 Task: Check the average views per listing of open concept design in the last 3 years.
Action: Mouse moved to (1019, 233)
Screenshot: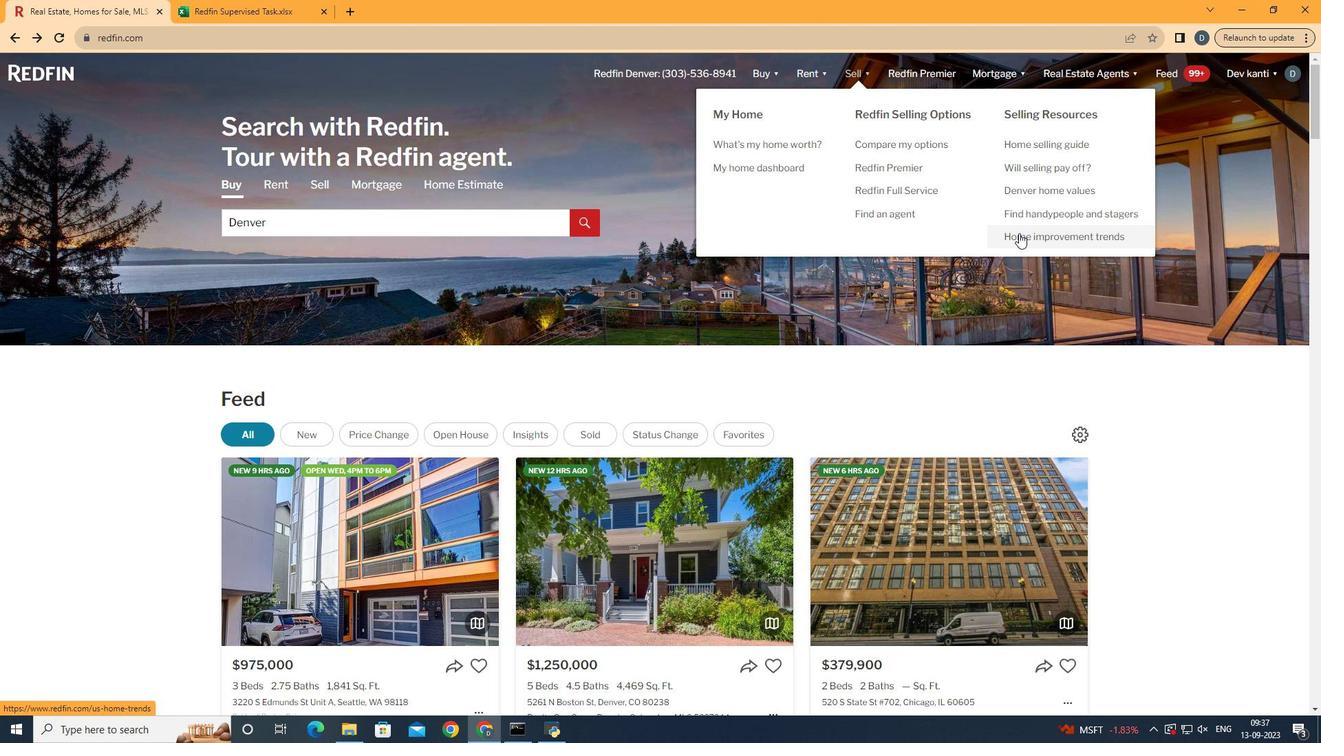 
Action: Mouse pressed left at (1019, 233)
Screenshot: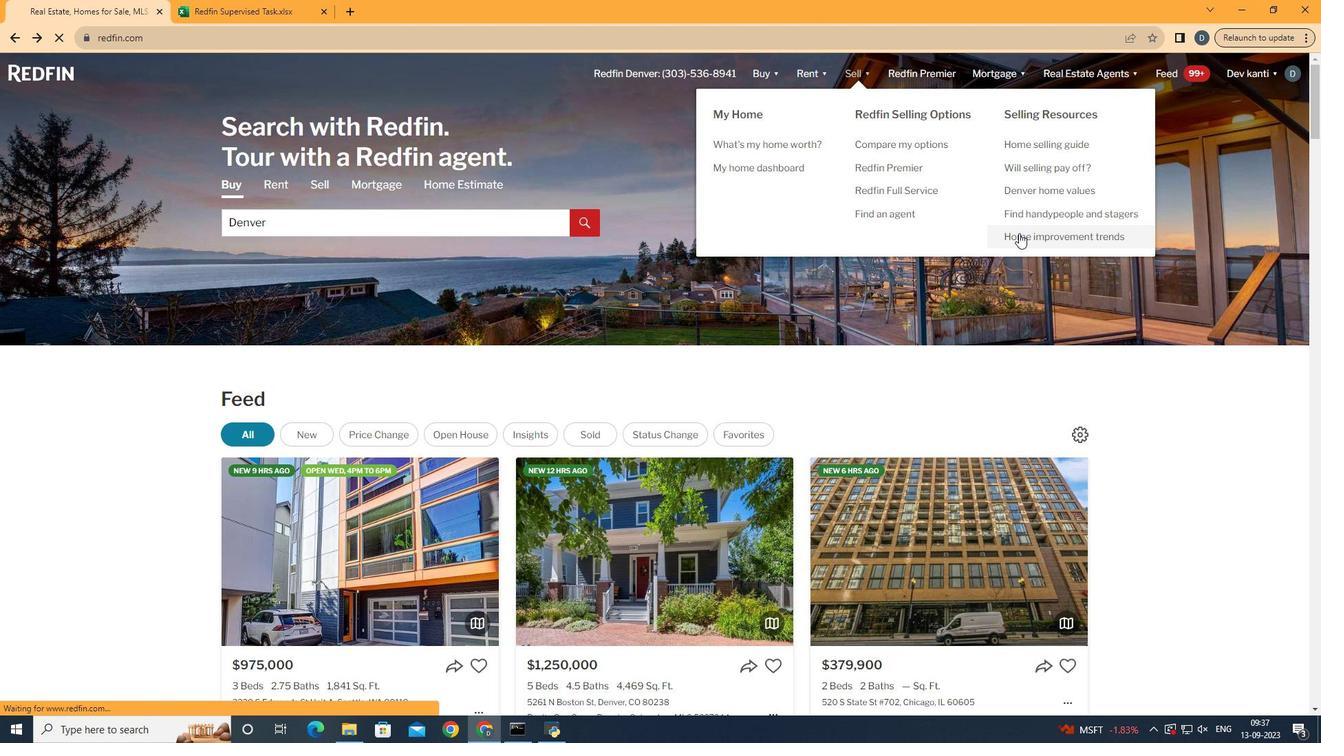 
Action: Mouse moved to (311, 269)
Screenshot: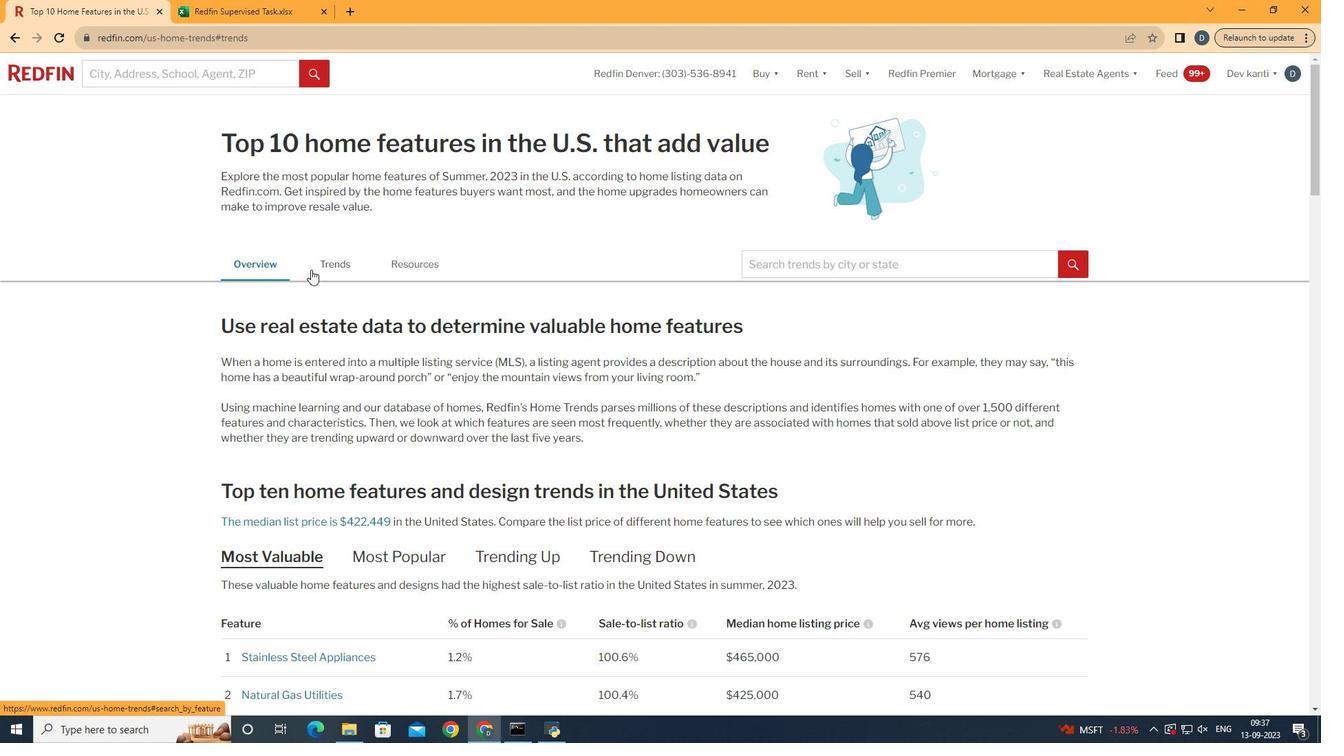 
Action: Mouse pressed left at (311, 269)
Screenshot: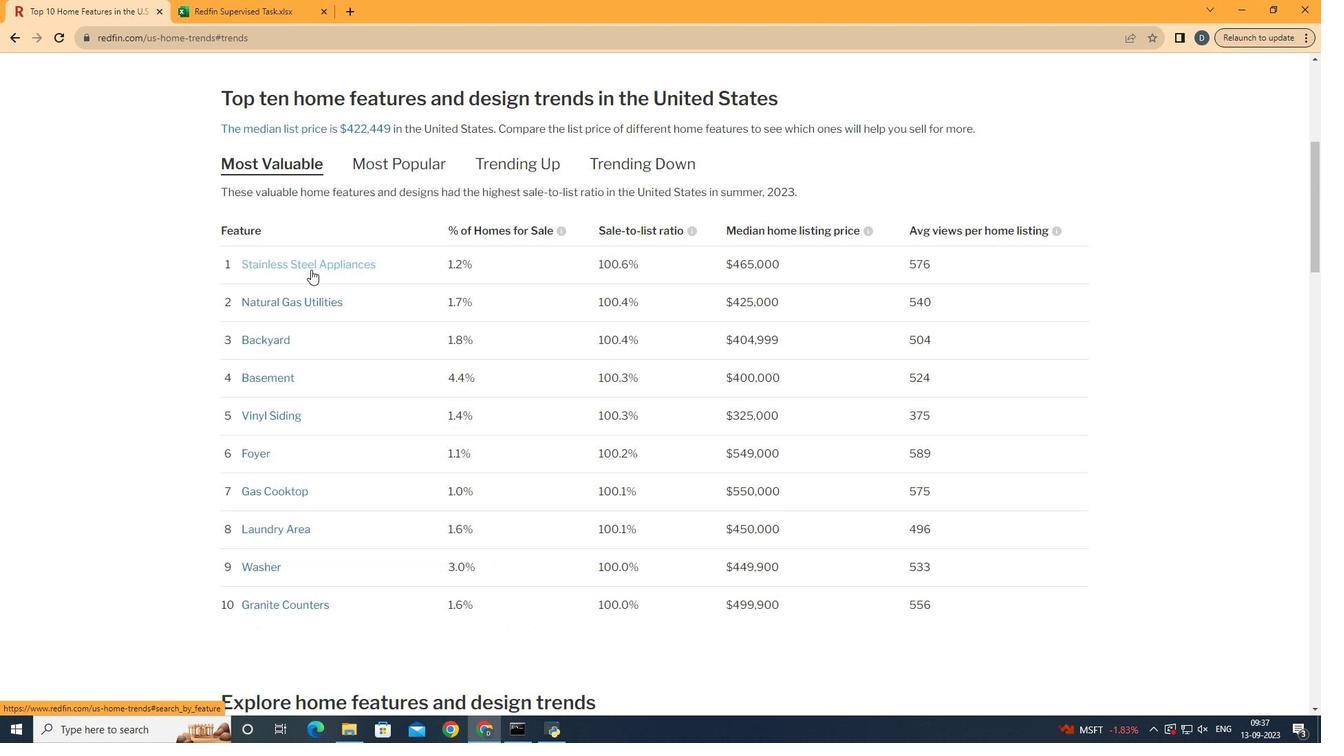 
Action: Mouse moved to (483, 336)
Screenshot: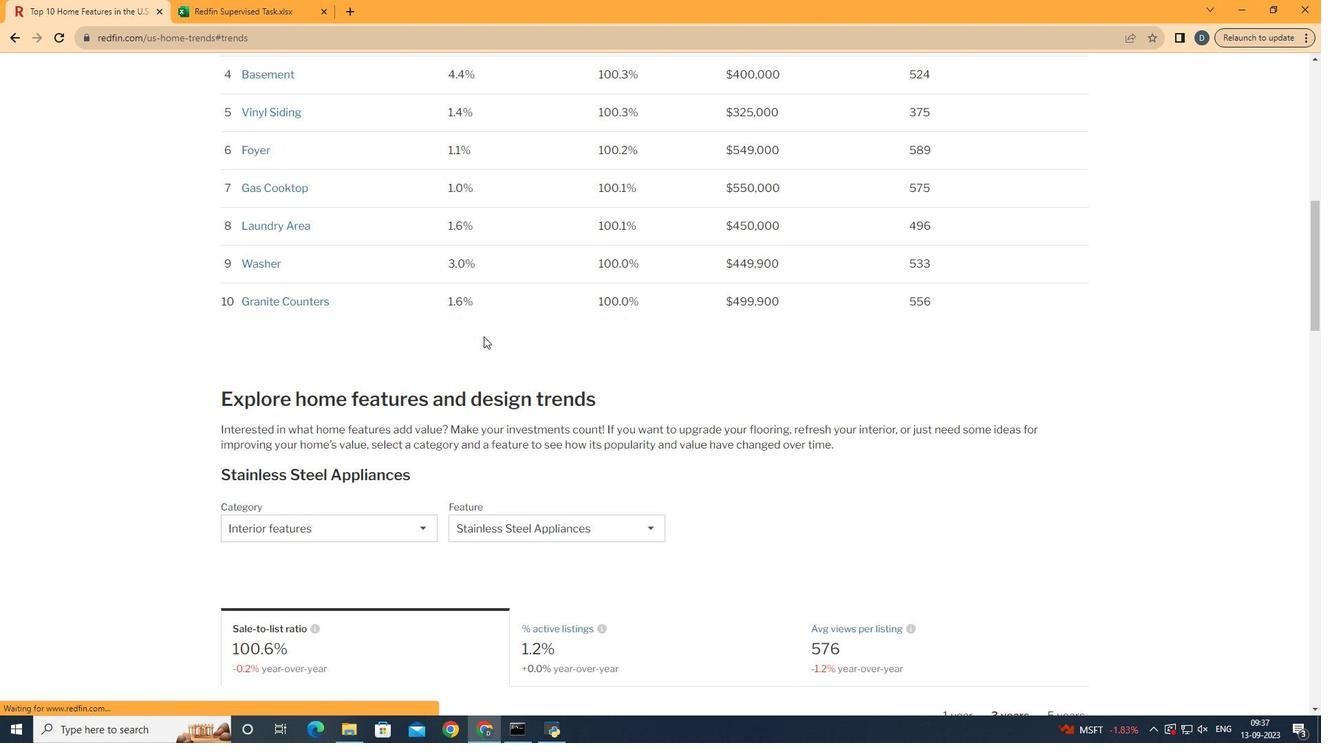 
Action: Mouse scrolled (483, 335) with delta (0, 0)
Screenshot: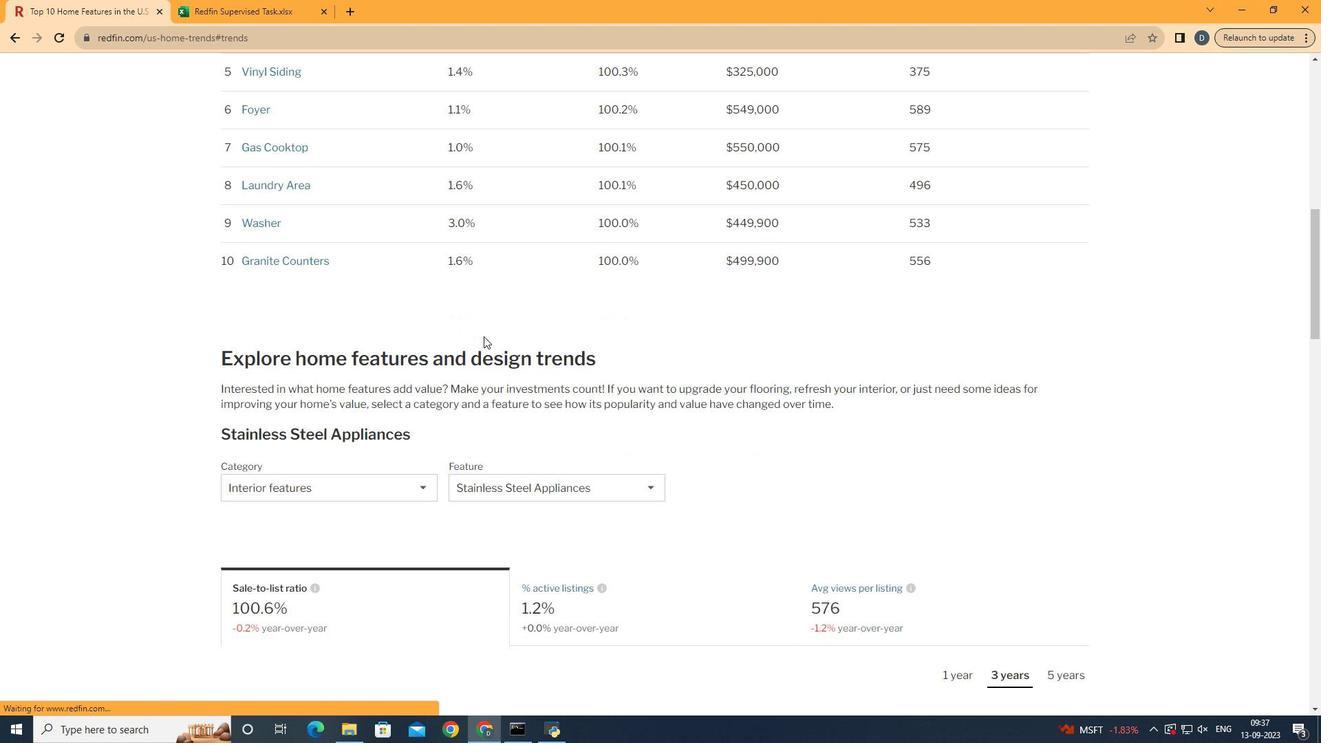 
Action: Mouse scrolled (483, 335) with delta (0, 0)
Screenshot: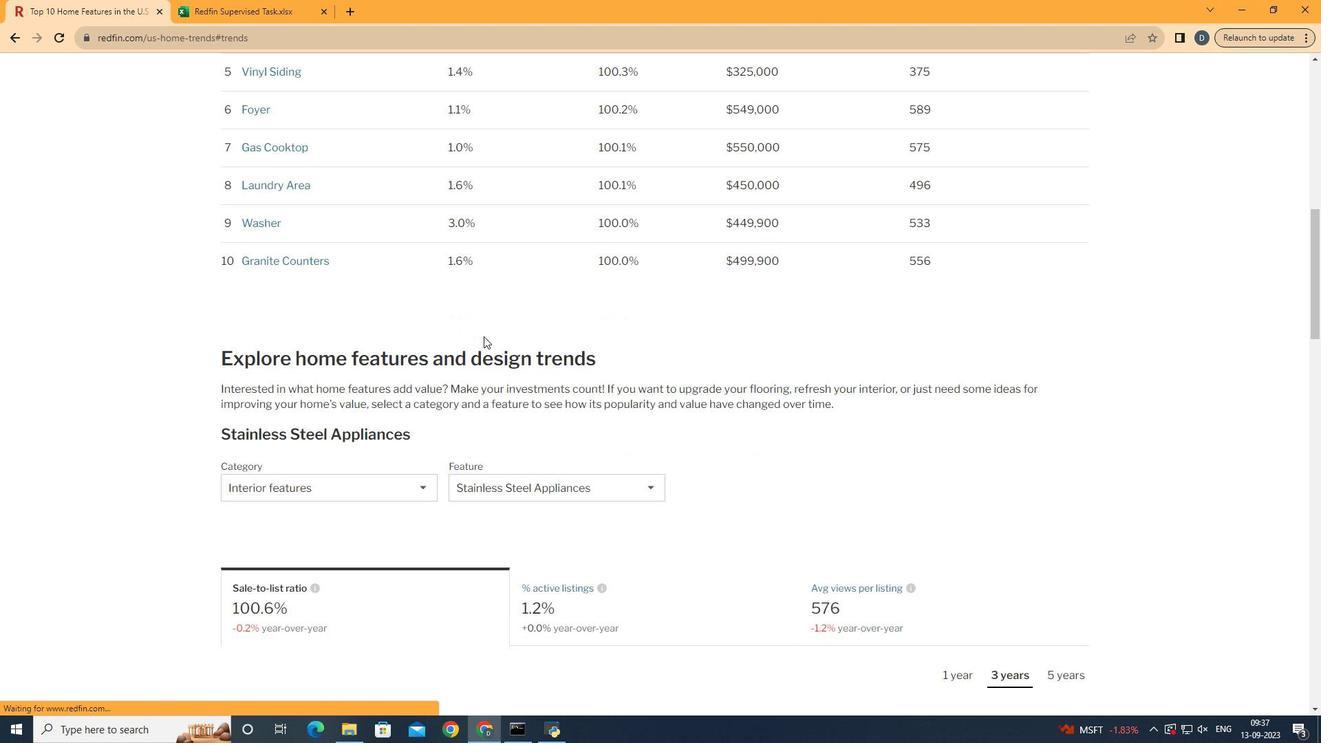 
Action: Mouse scrolled (483, 335) with delta (0, 0)
Screenshot: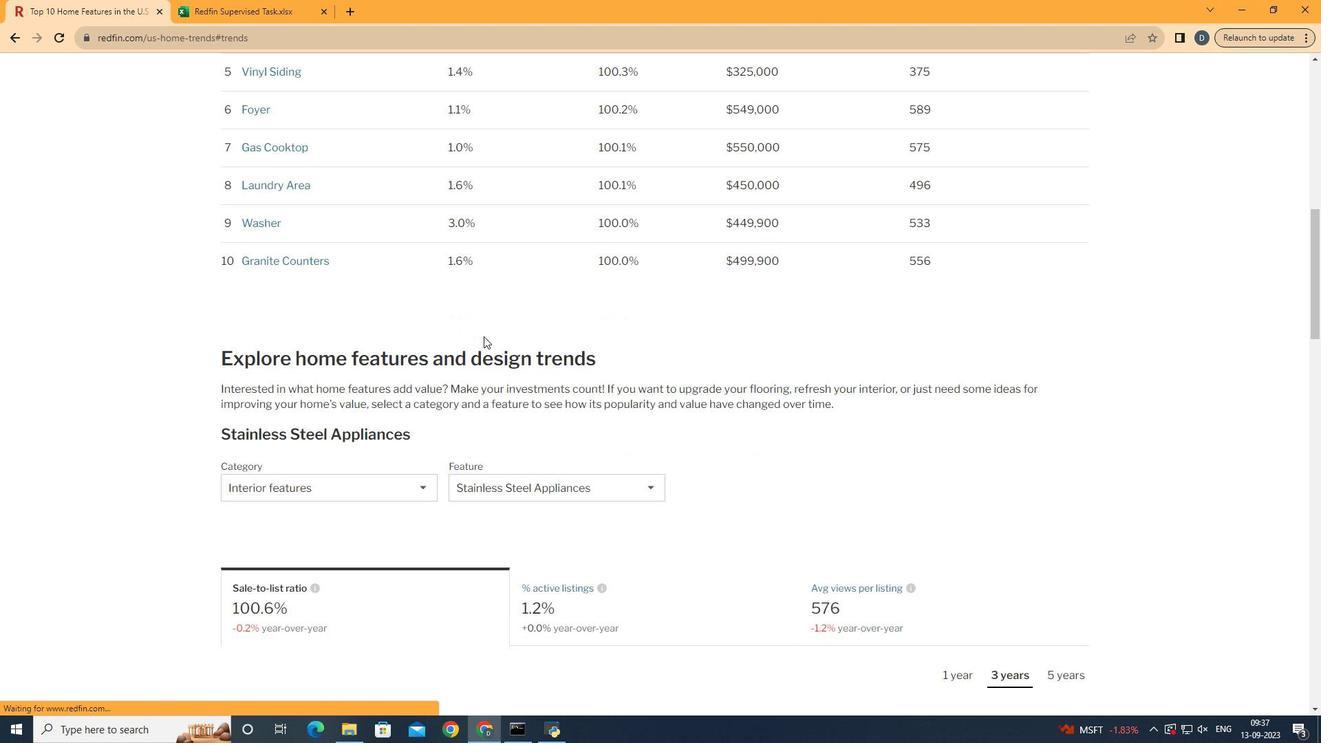 
Action: Mouse scrolled (483, 335) with delta (0, 0)
Screenshot: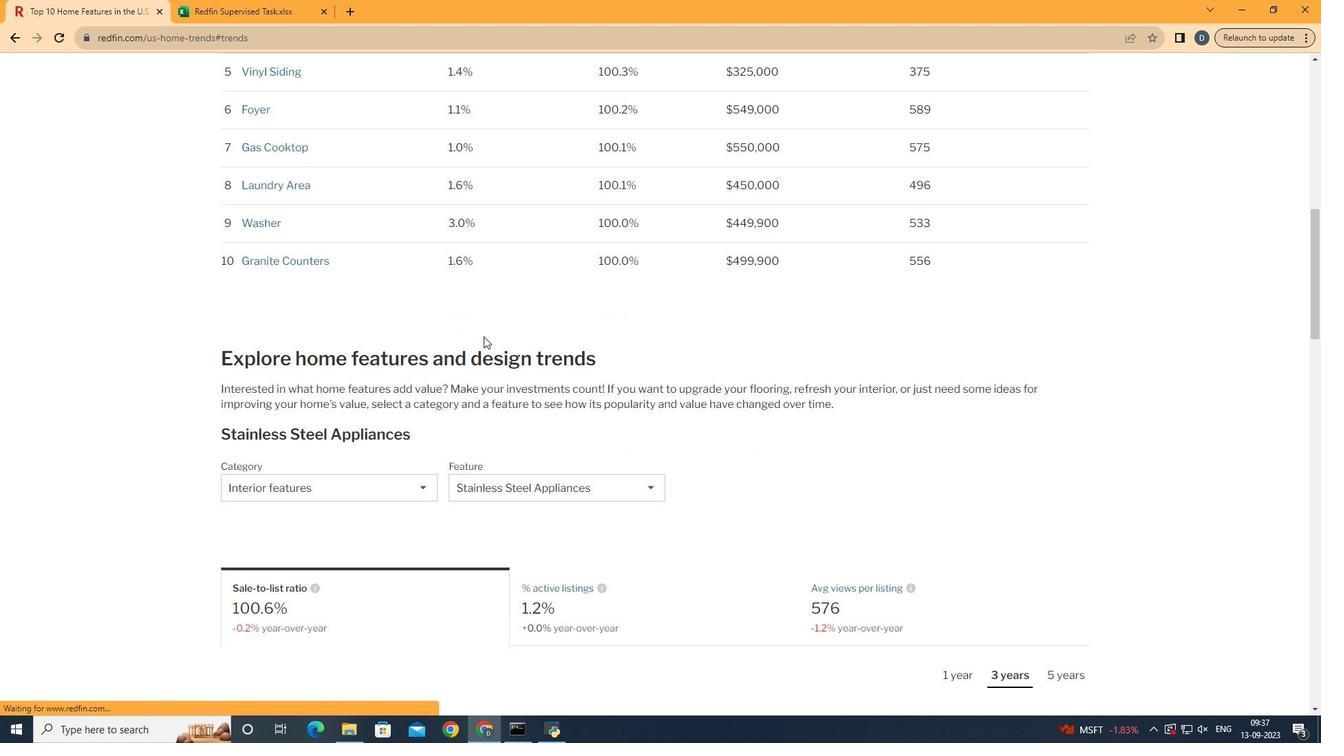 
Action: Mouse scrolled (483, 335) with delta (0, 0)
Screenshot: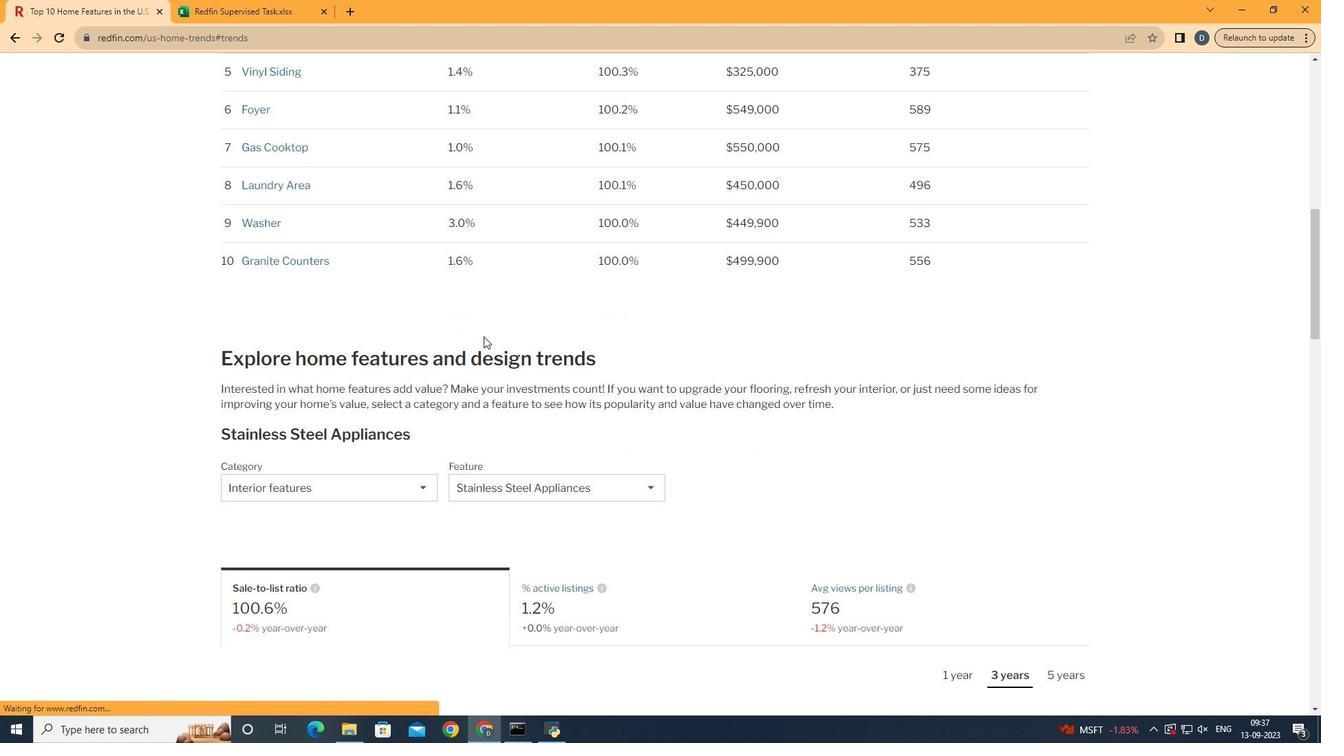 
Action: Mouse scrolled (483, 335) with delta (0, 0)
Screenshot: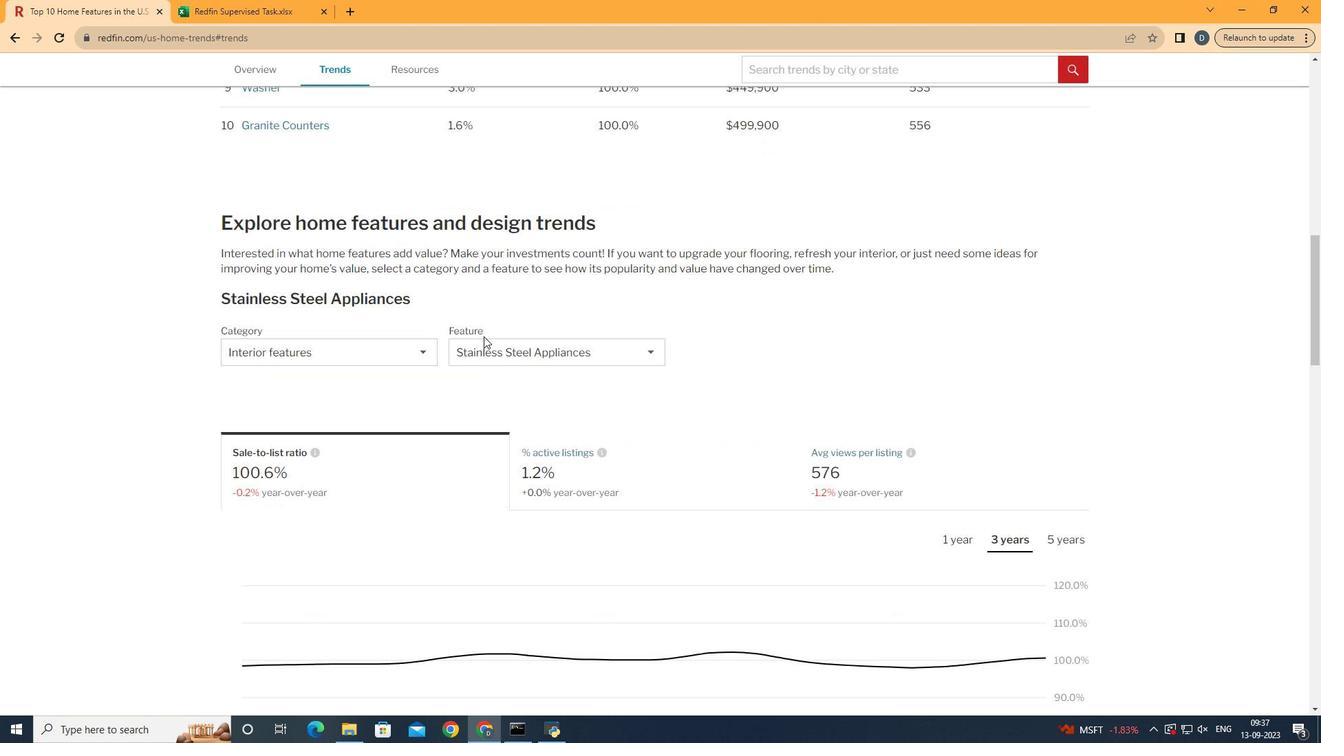 
Action: Mouse scrolled (483, 335) with delta (0, 0)
Screenshot: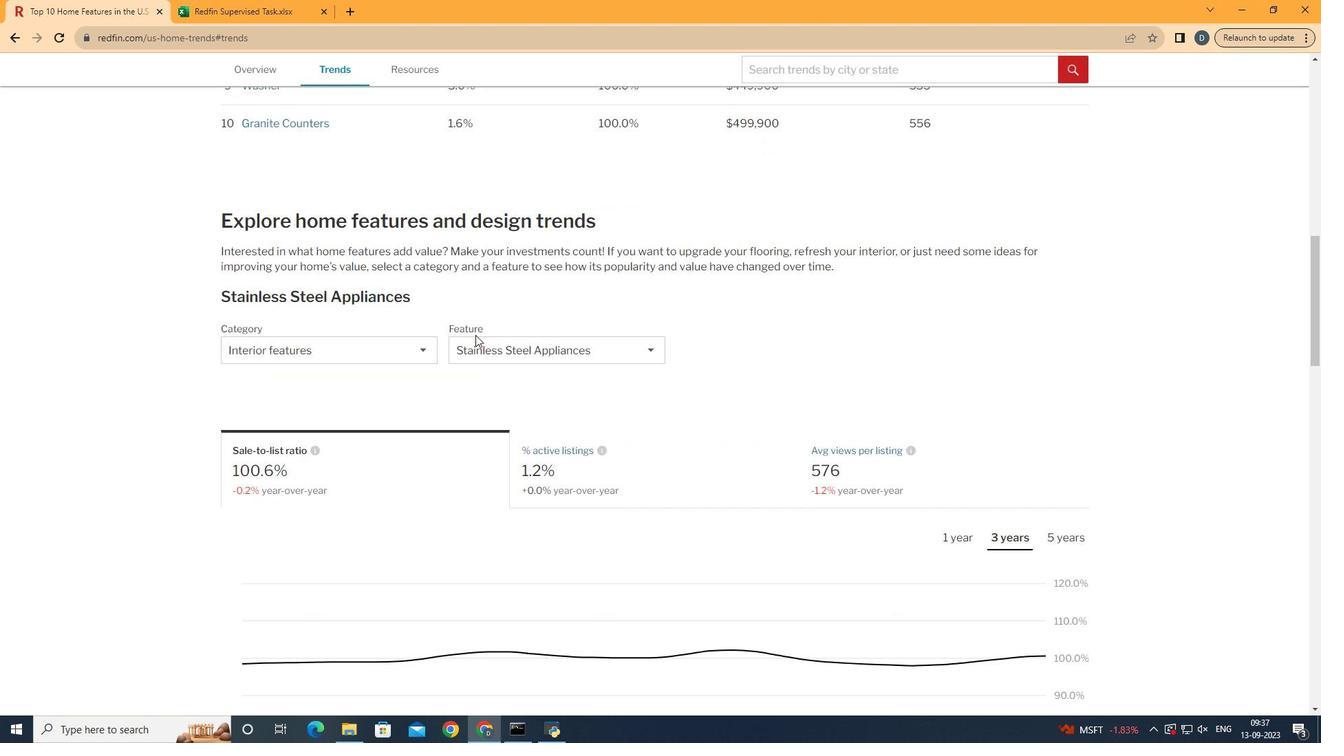 
Action: Mouse moved to (412, 357)
Screenshot: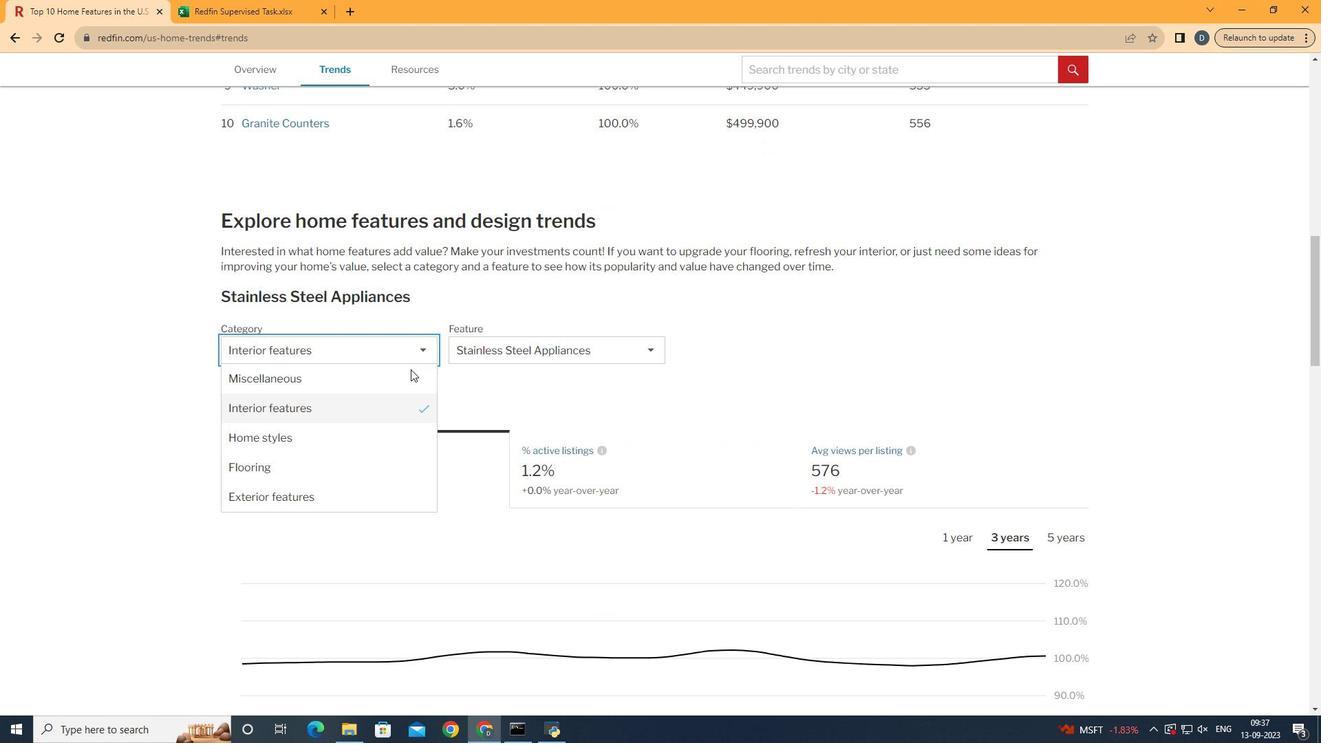 
Action: Mouse pressed left at (412, 357)
Screenshot: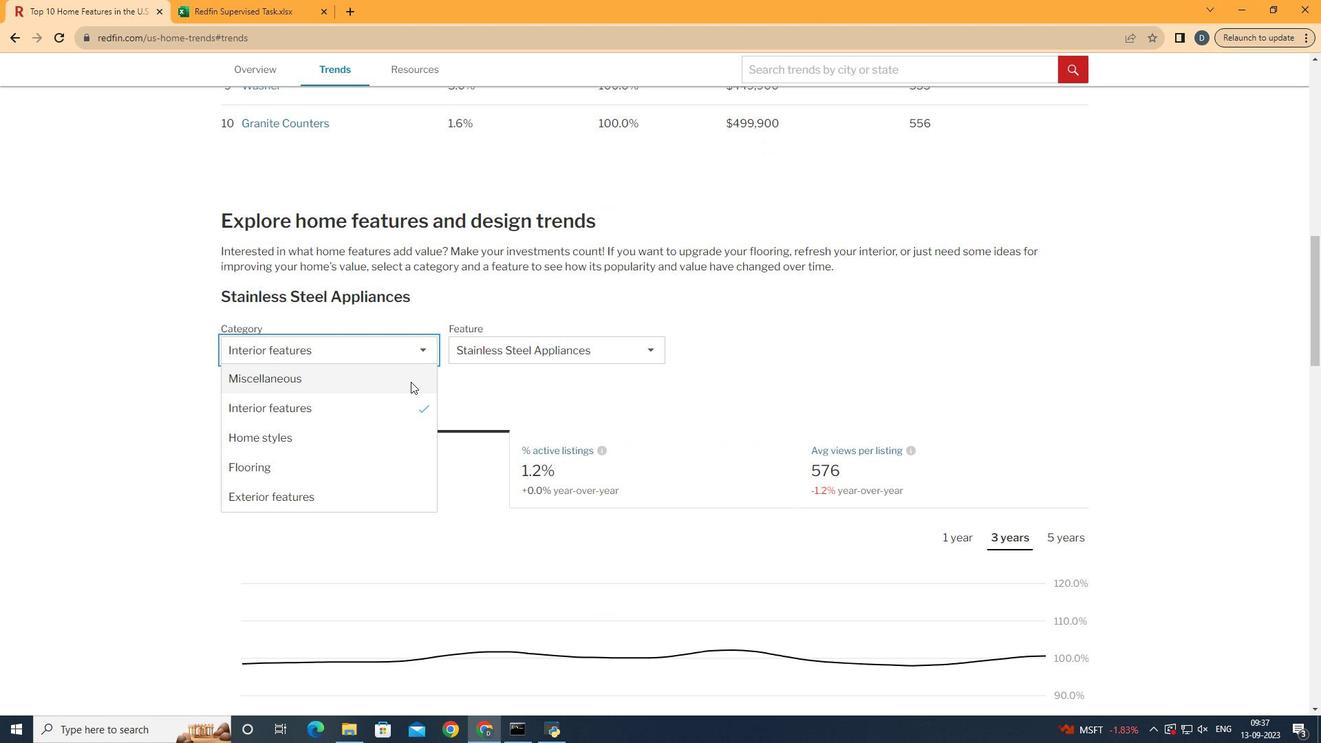 
Action: Mouse moved to (414, 407)
Screenshot: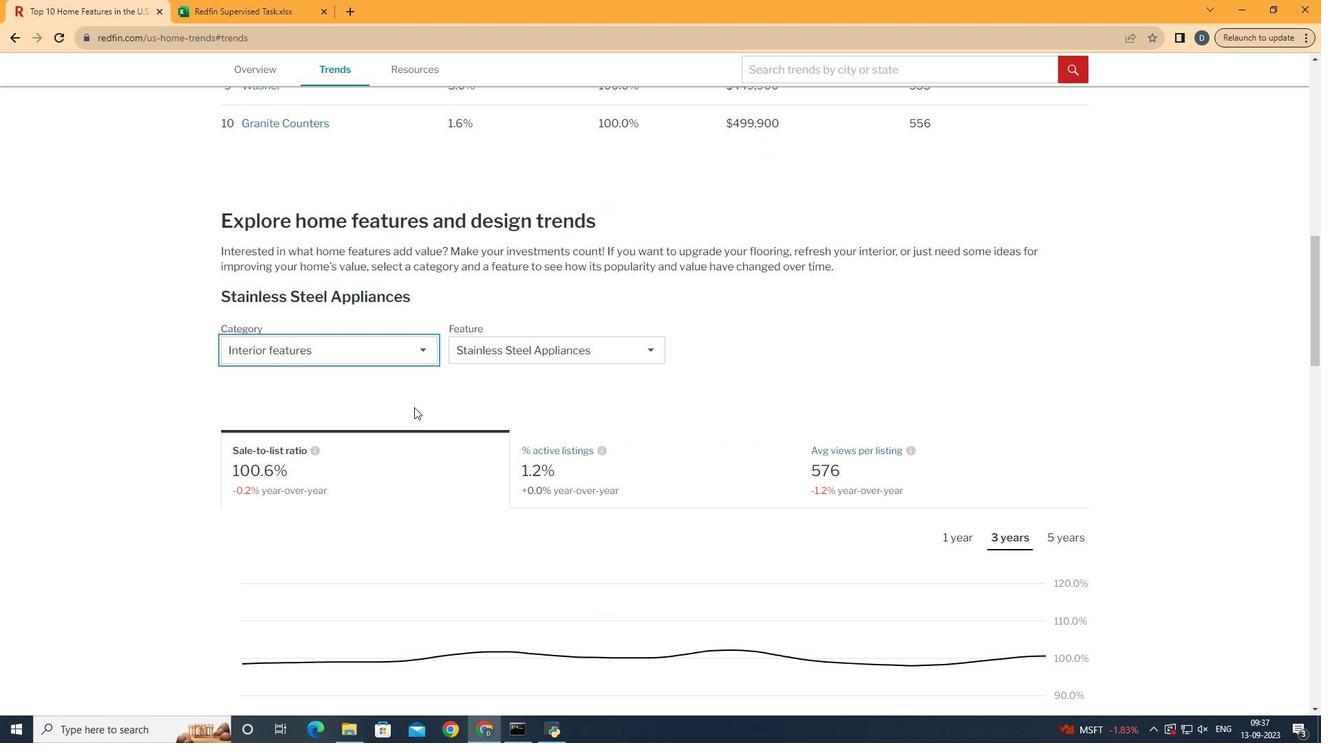 
Action: Mouse pressed left at (414, 407)
Screenshot: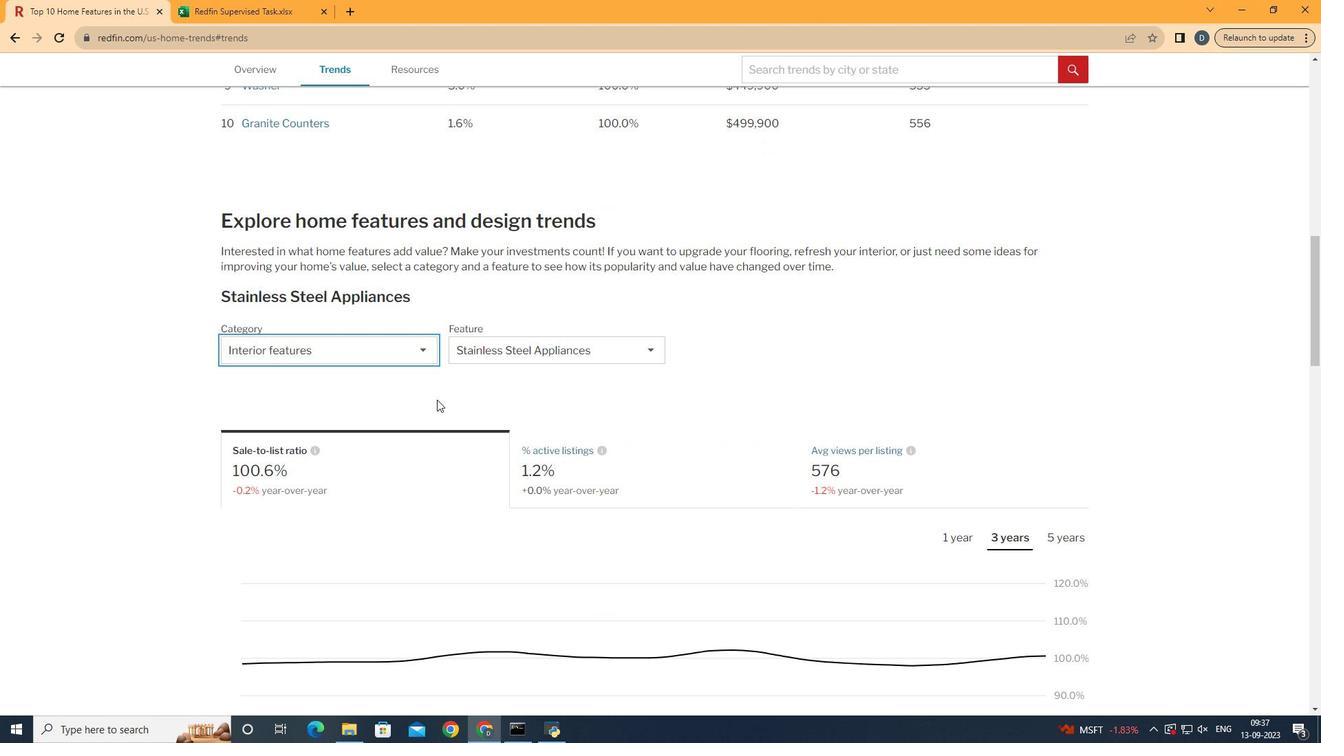 
Action: Mouse moved to (624, 357)
Screenshot: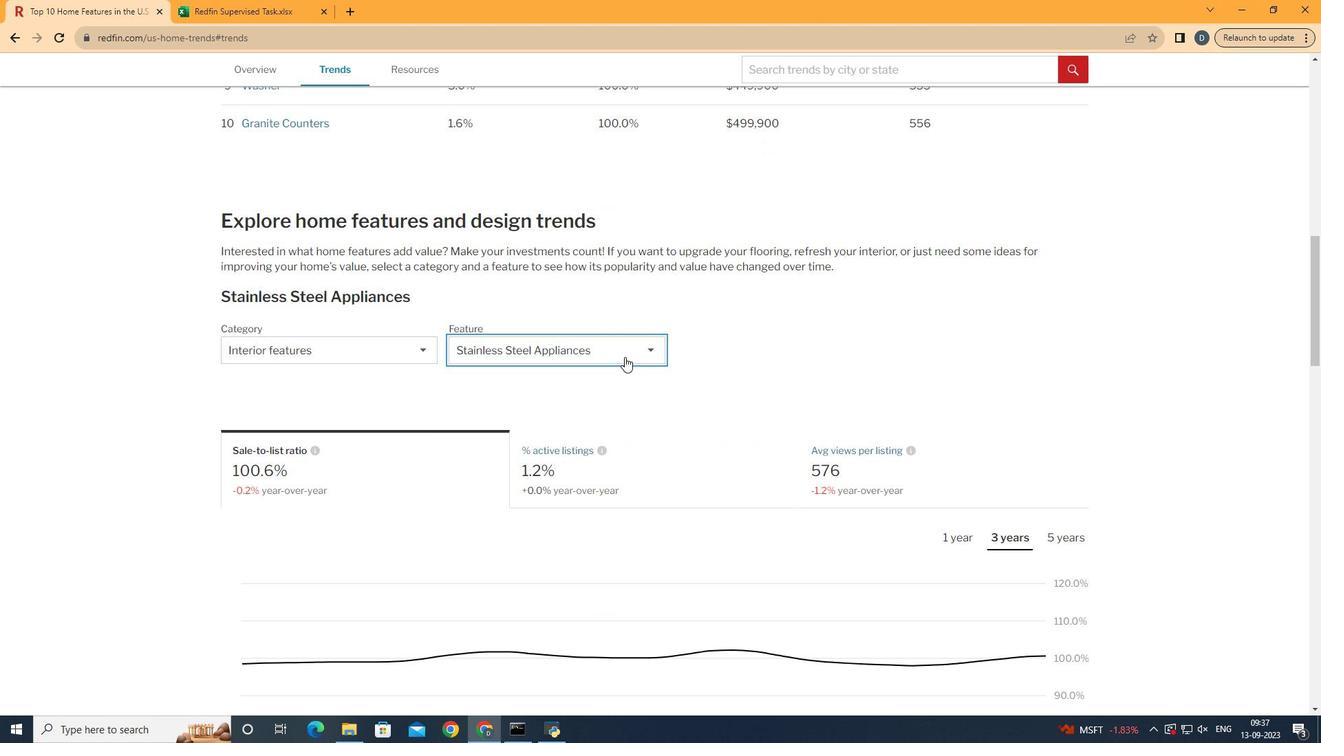 
Action: Mouse pressed left at (624, 357)
Screenshot: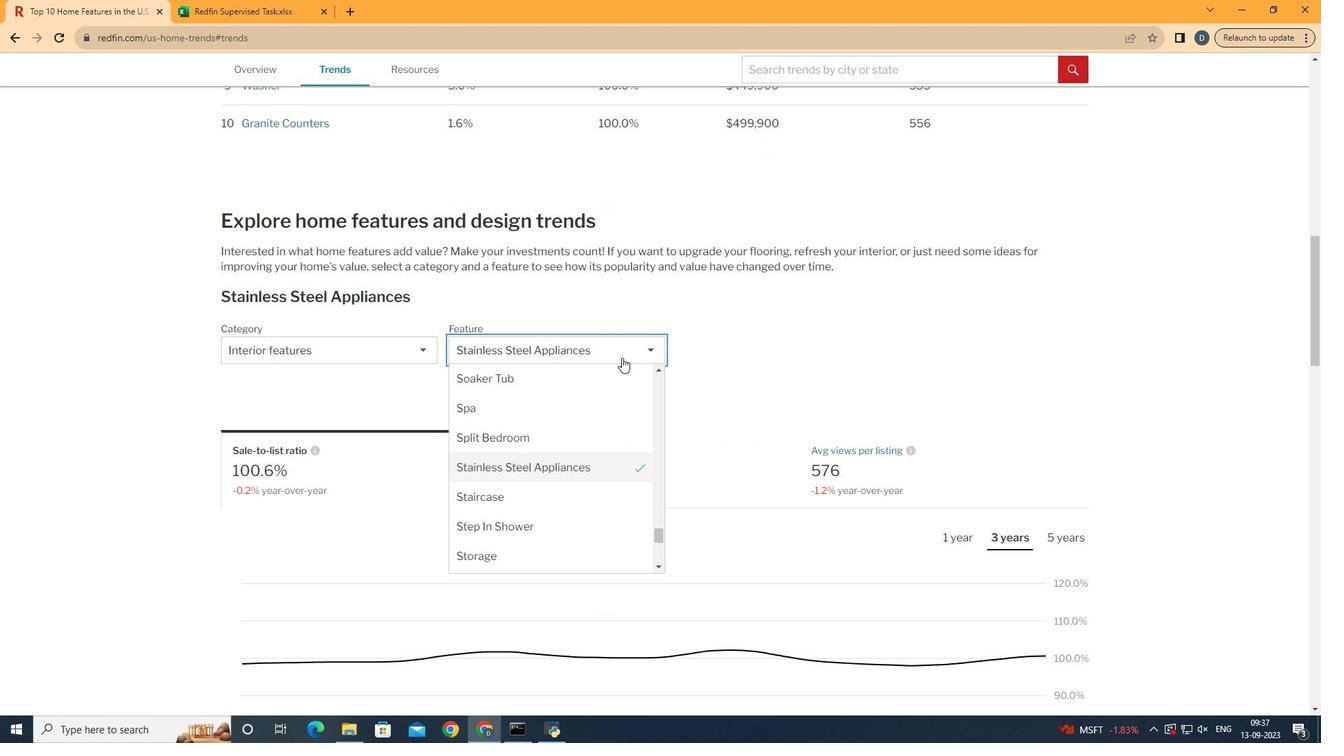 
Action: Mouse moved to (574, 505)
Screenshot: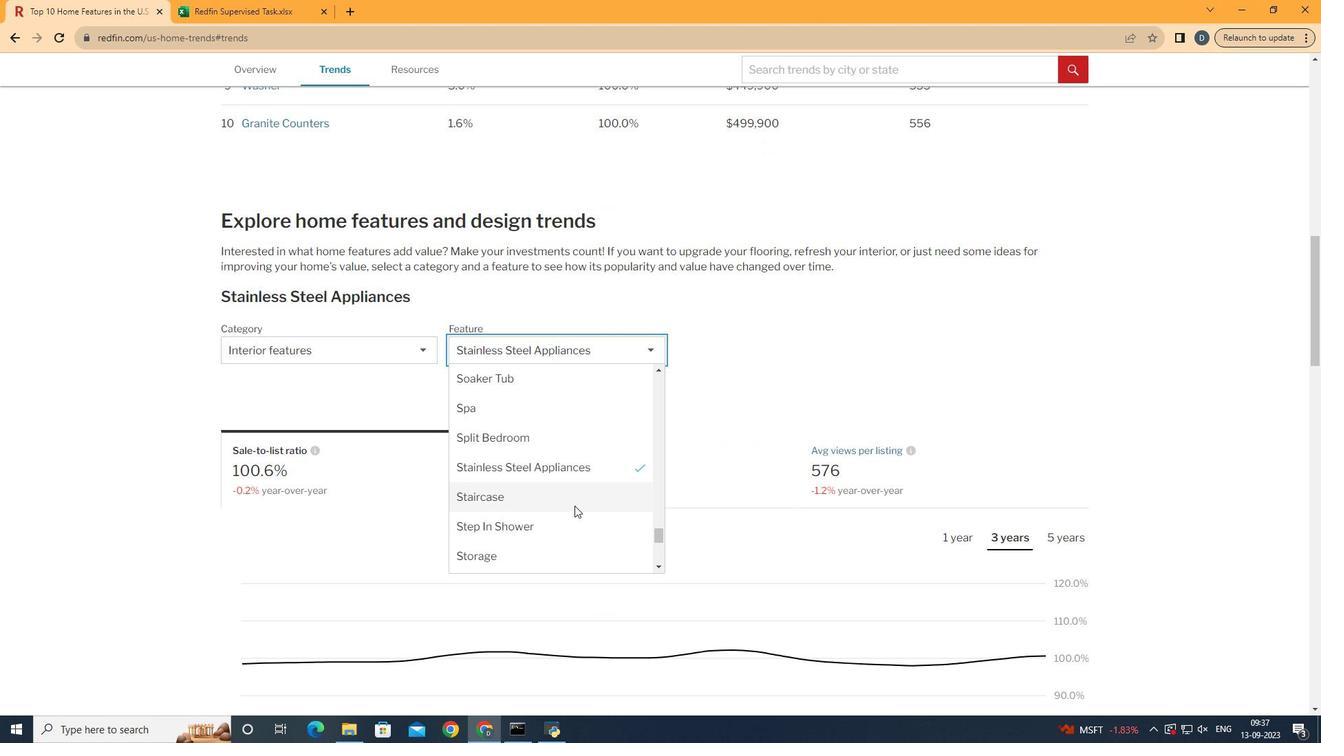 
Action: Mouse scrolled (574, 506) with delta (0, 0)
Screenshot: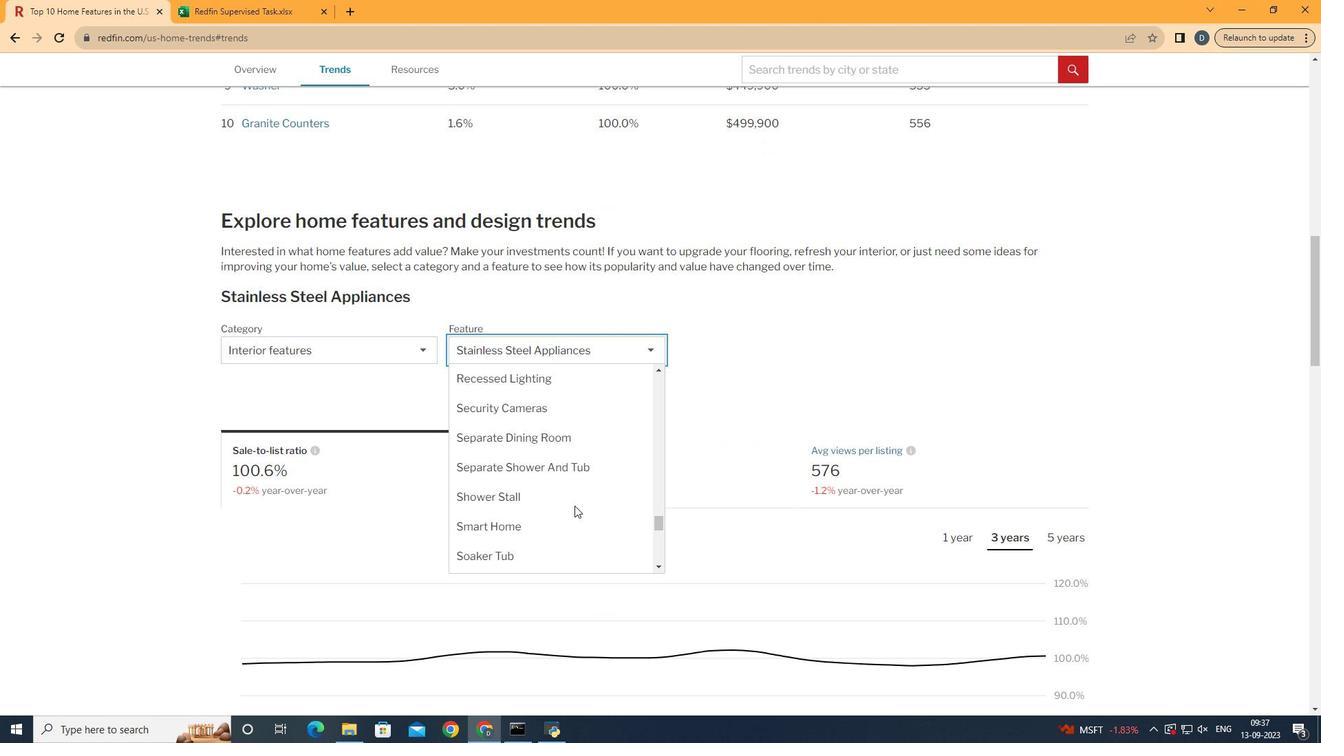 
Action: Mouse scrolled (574, 506) with delta (0, 0)
Screenshot: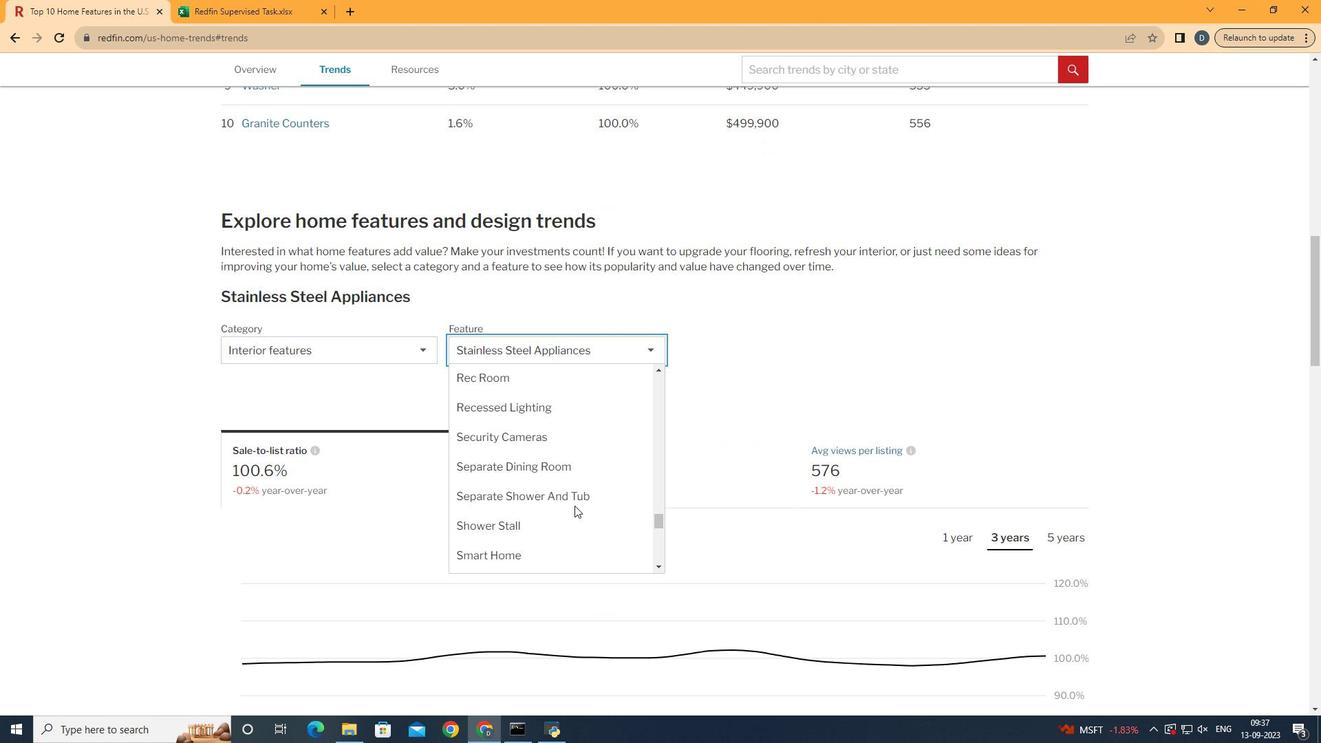 
Action: Mouse scrolled (574, 506) with delta (0, 0)
Screenshot: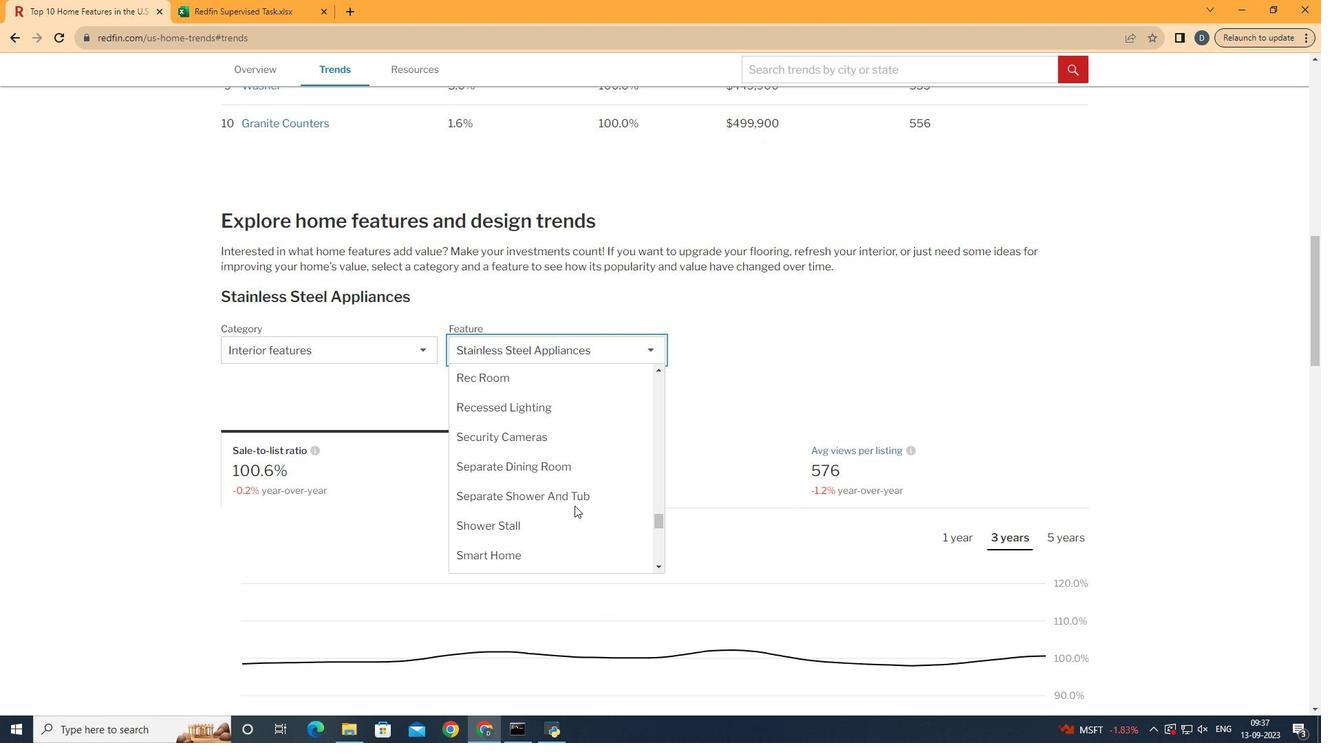 
Action: Mouse scrolled (574, 506) with delta (0, 0)
Screenshot: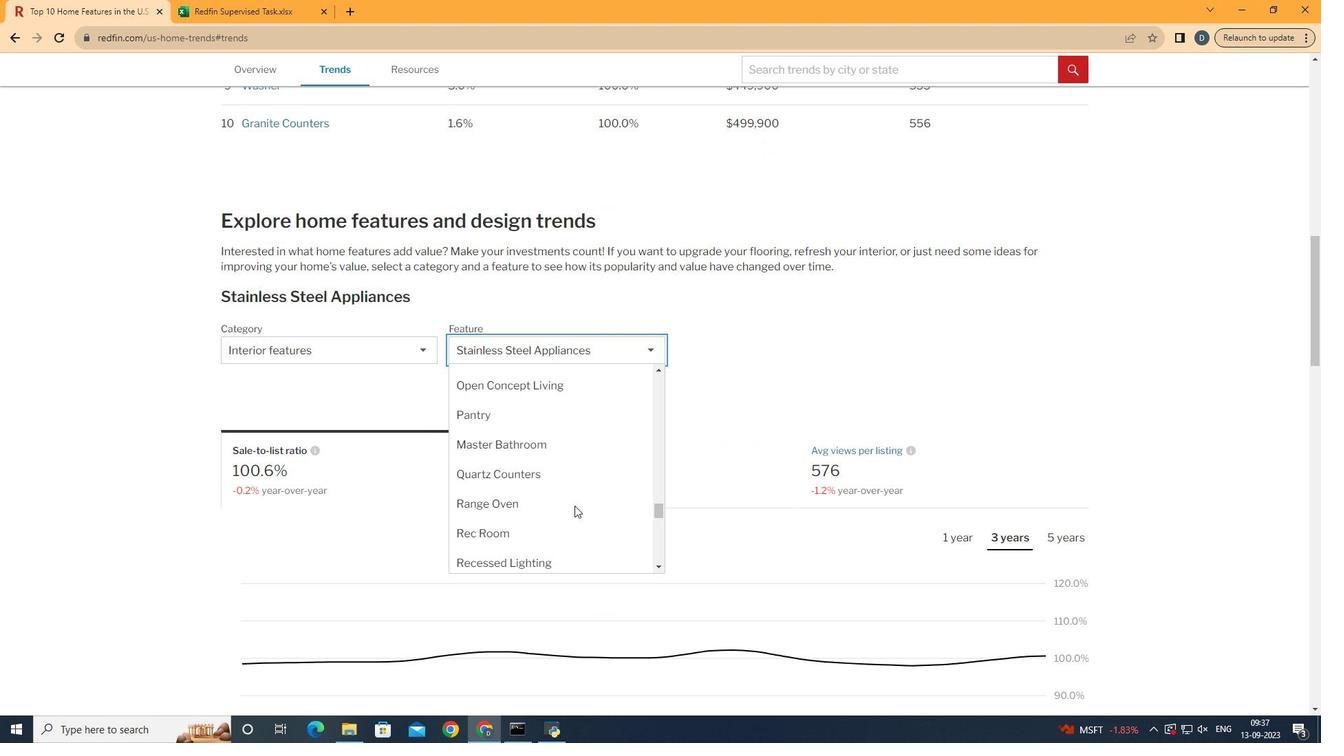 
Action: Mouse scrolled (574, 506) with delta (0, 0)
Screenshot: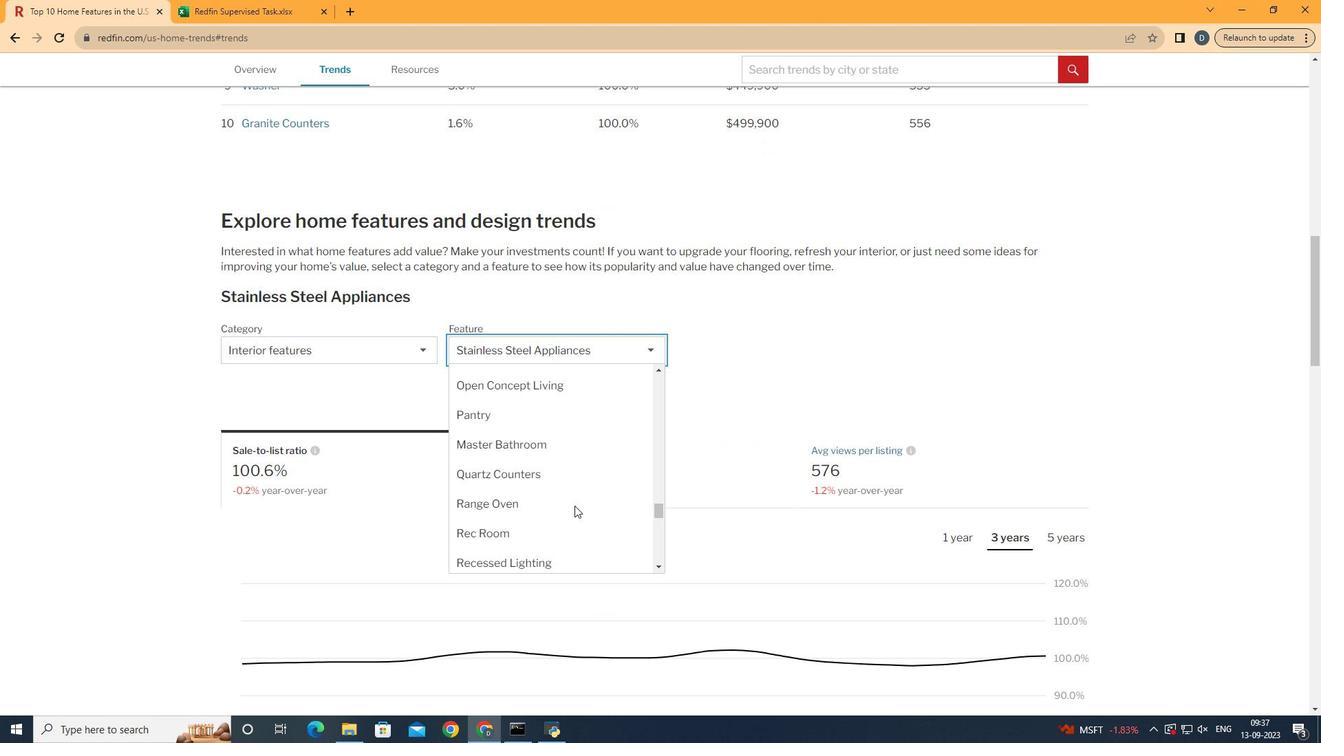 
Action: Mouse scrolled (574, 506) with delta (0, 0)
Screenshot: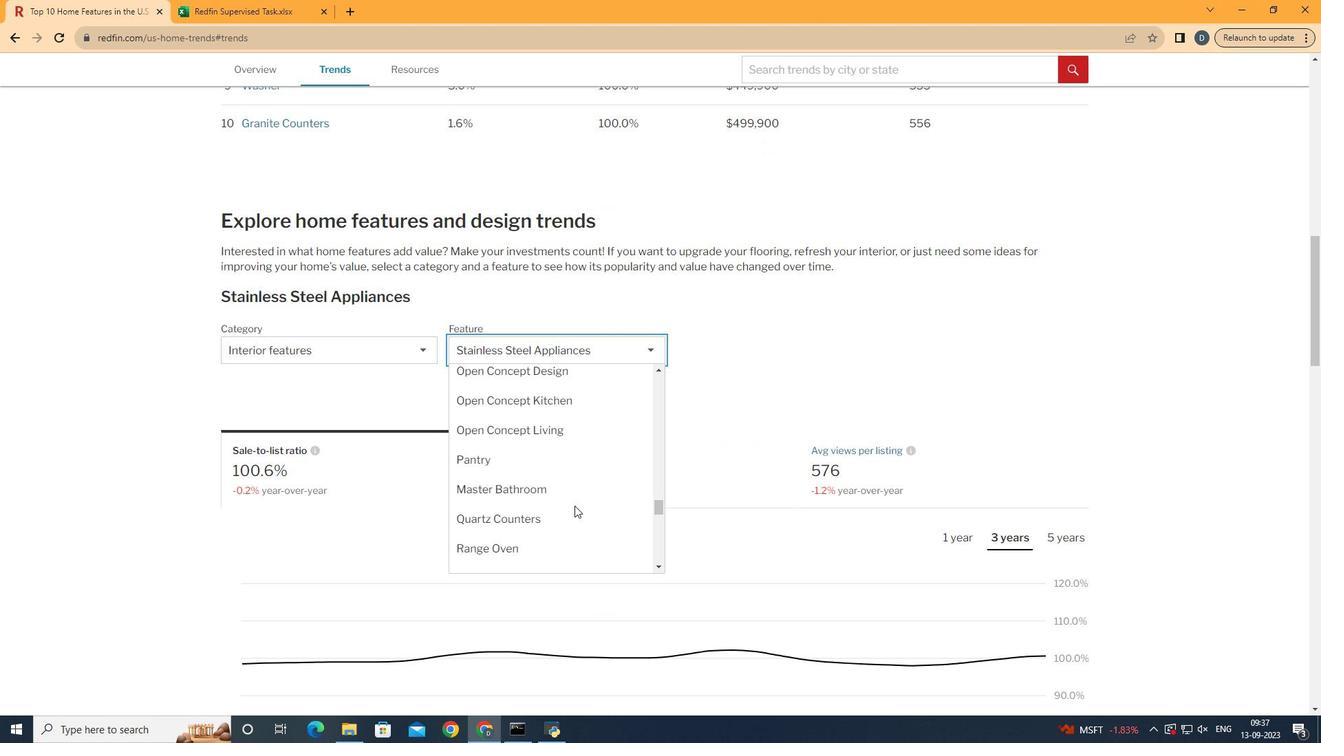 
Action: Mouse moved to (612, 386)
Screenshot: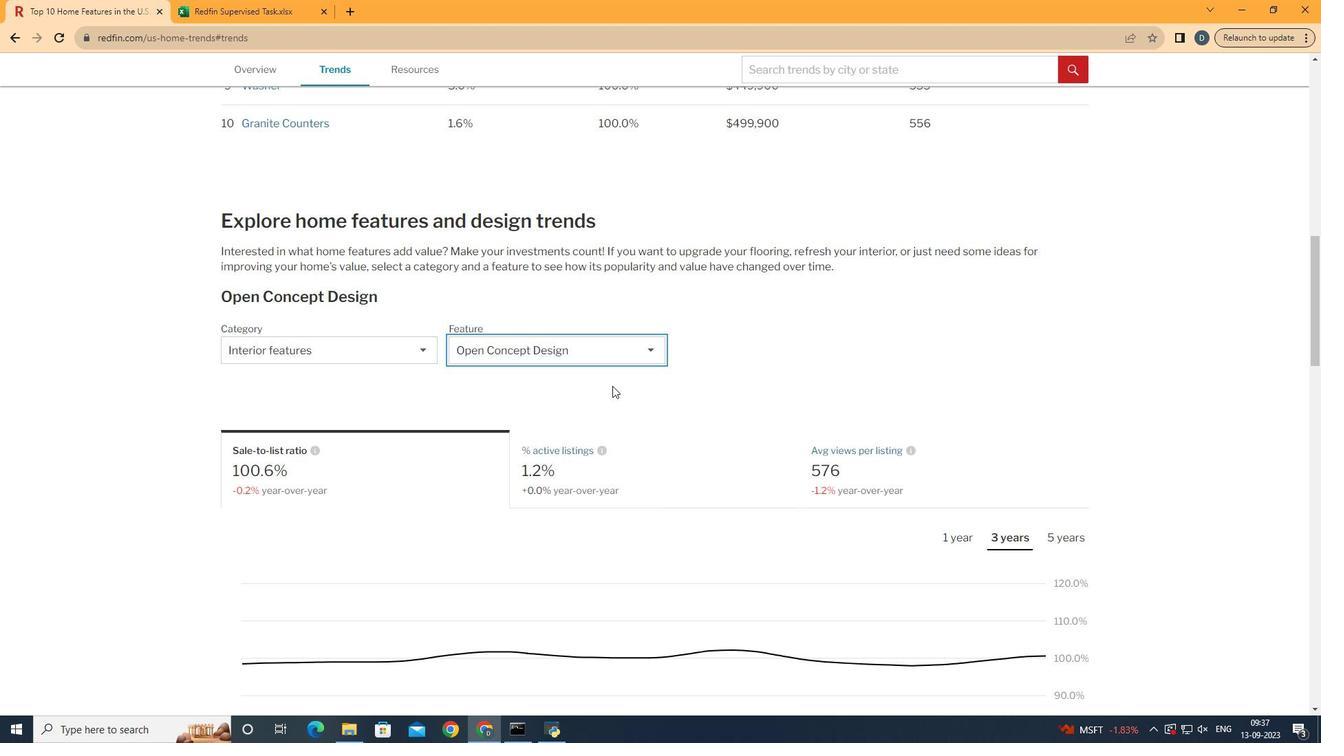 
Action: Mouse pressed left at (612, 386)
Screenshot: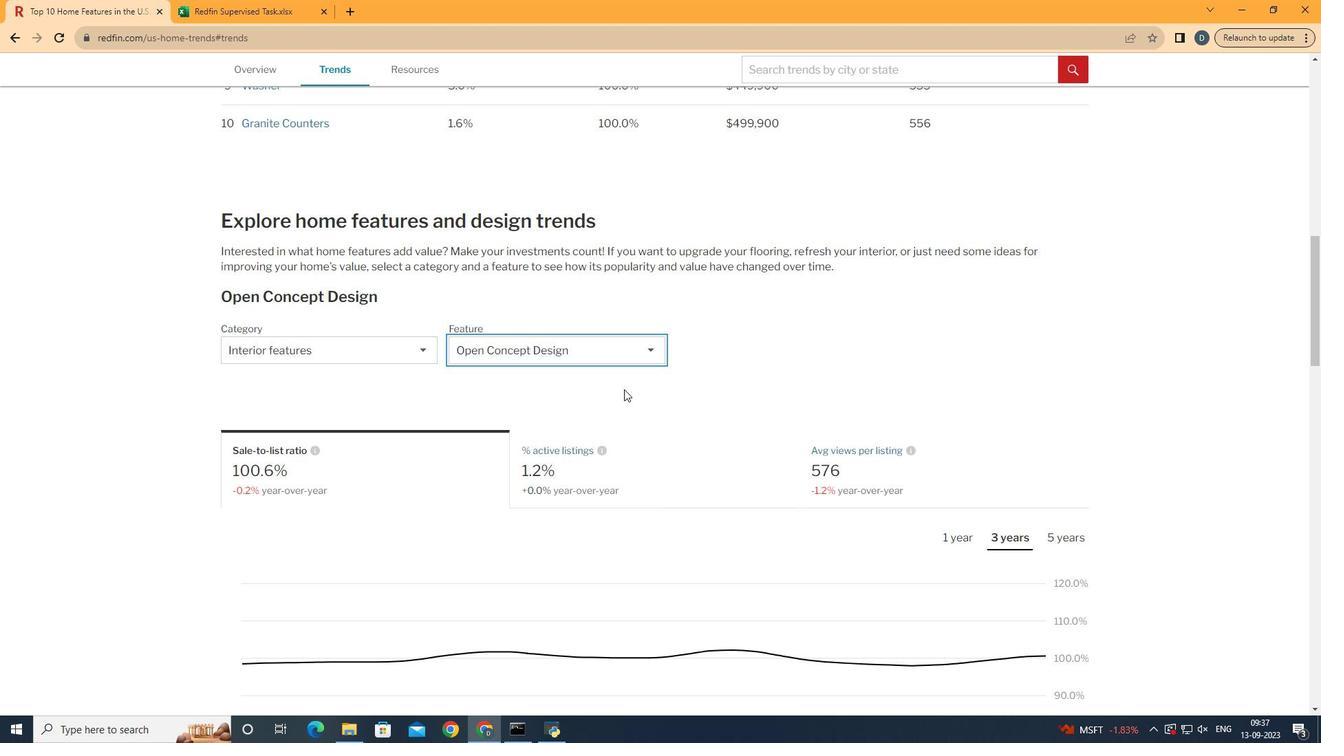 
Action: Mouse moved to (898, 472)
Screenshot: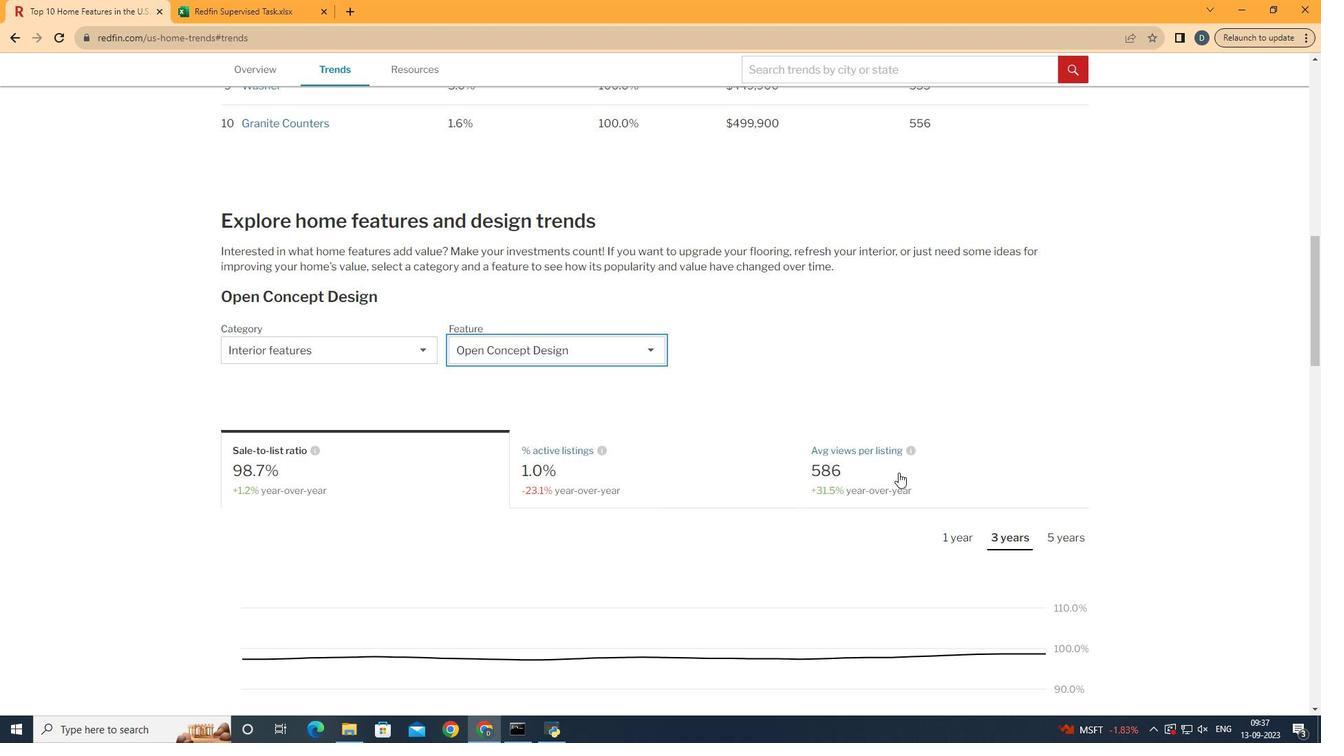 
Action: Mouse pressed left at (898, 472)
Screenshot: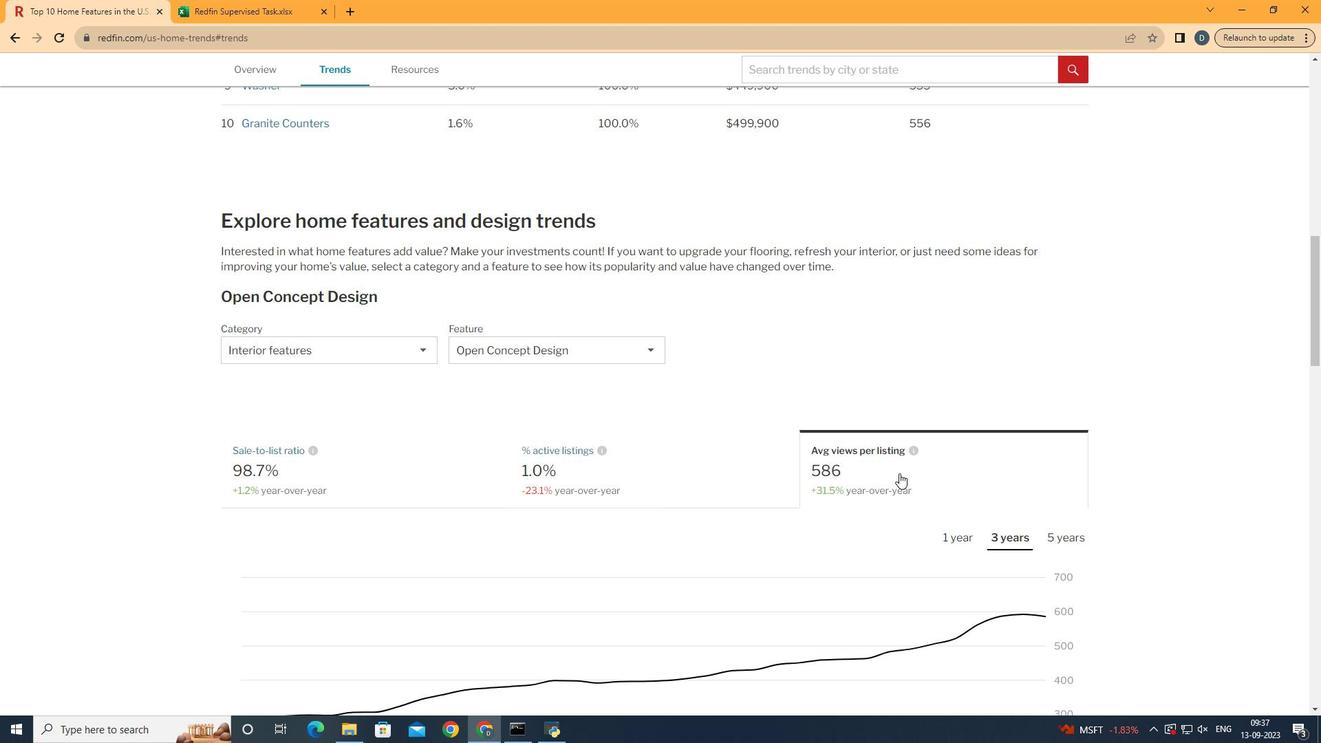 
Action: Mouse moved to (1014, 545)
Screenshot: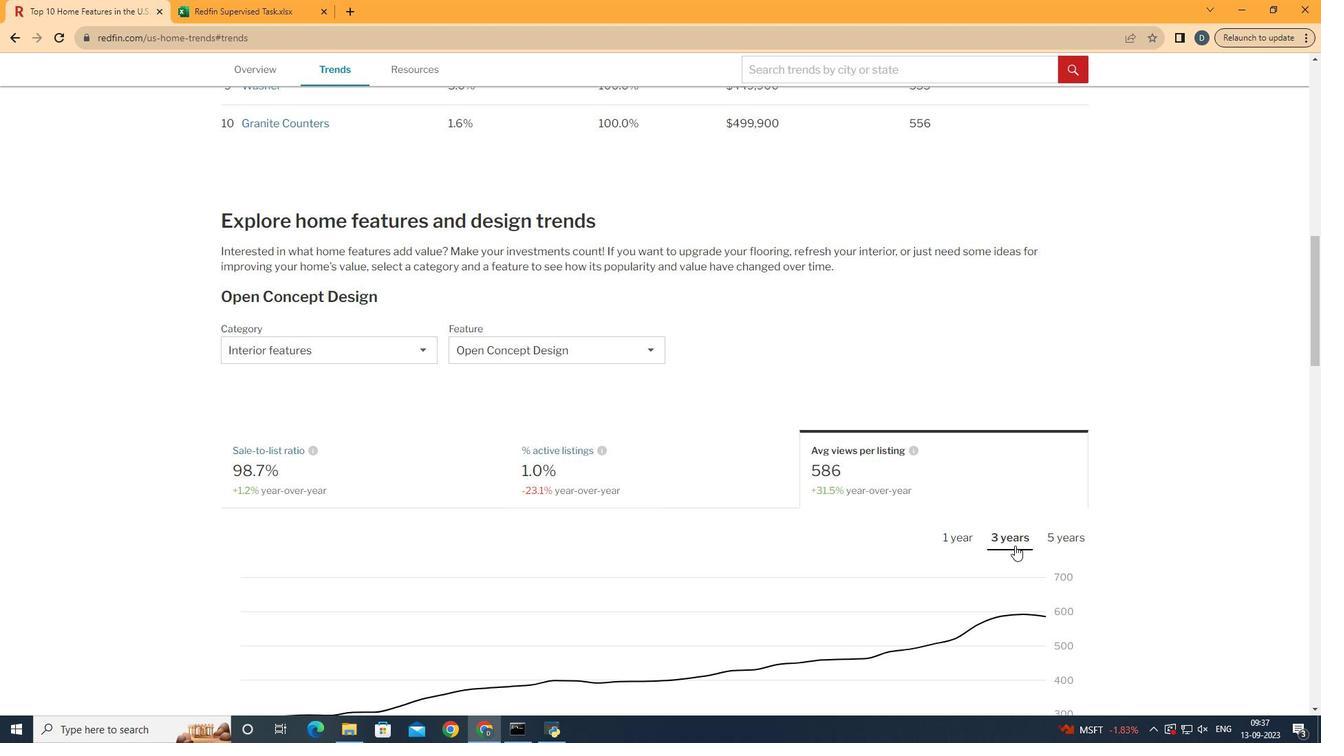 
Action: Mouse pressed left at (1014, 545)
Screenshot: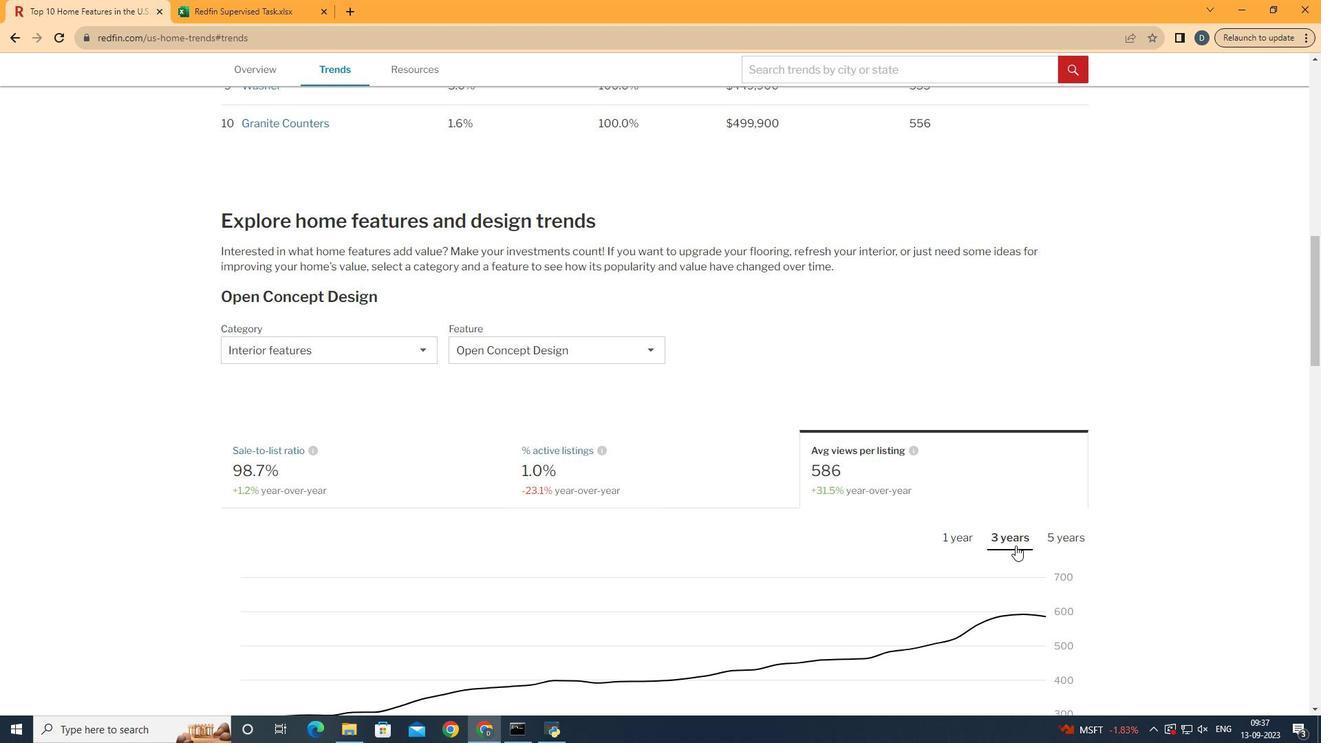
Action: Mouse moved to (1014, 544)
Screenshot: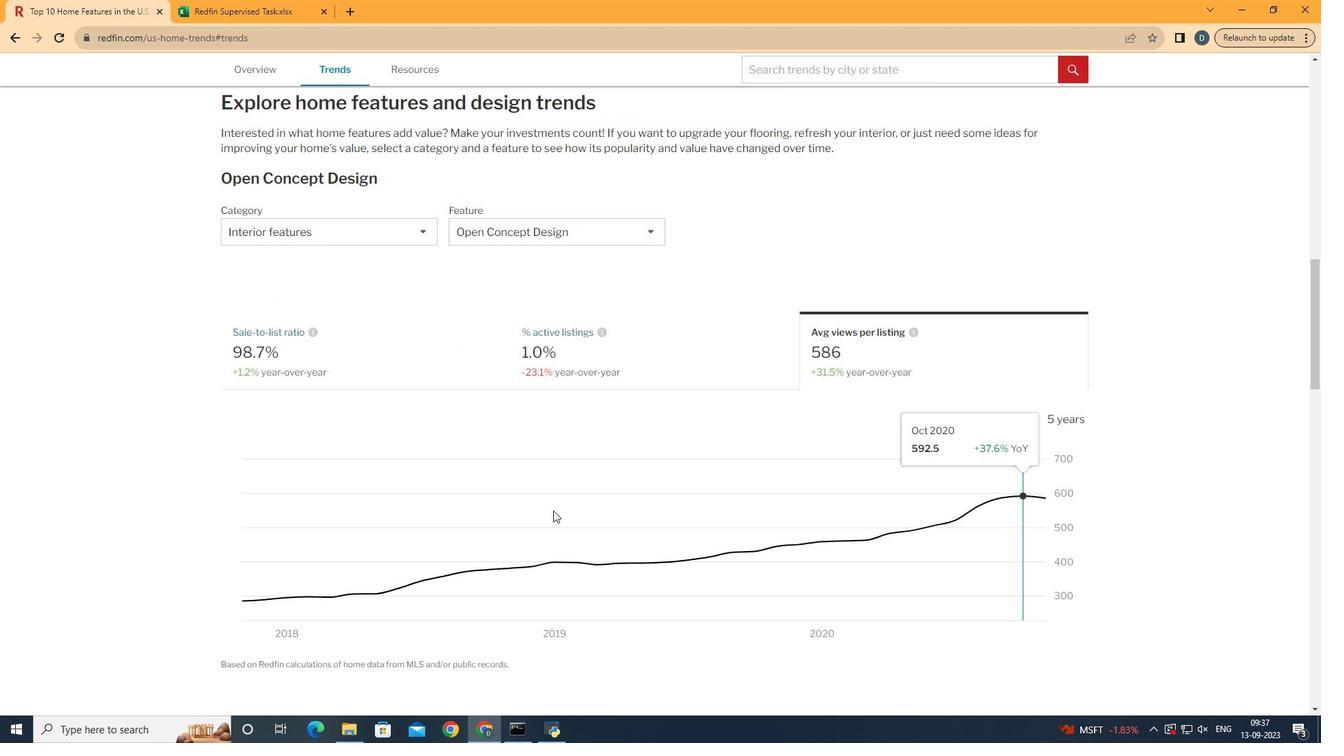 
Action: Mouse scrolled (1014, 543) with delta (0, 0)
Screenshot: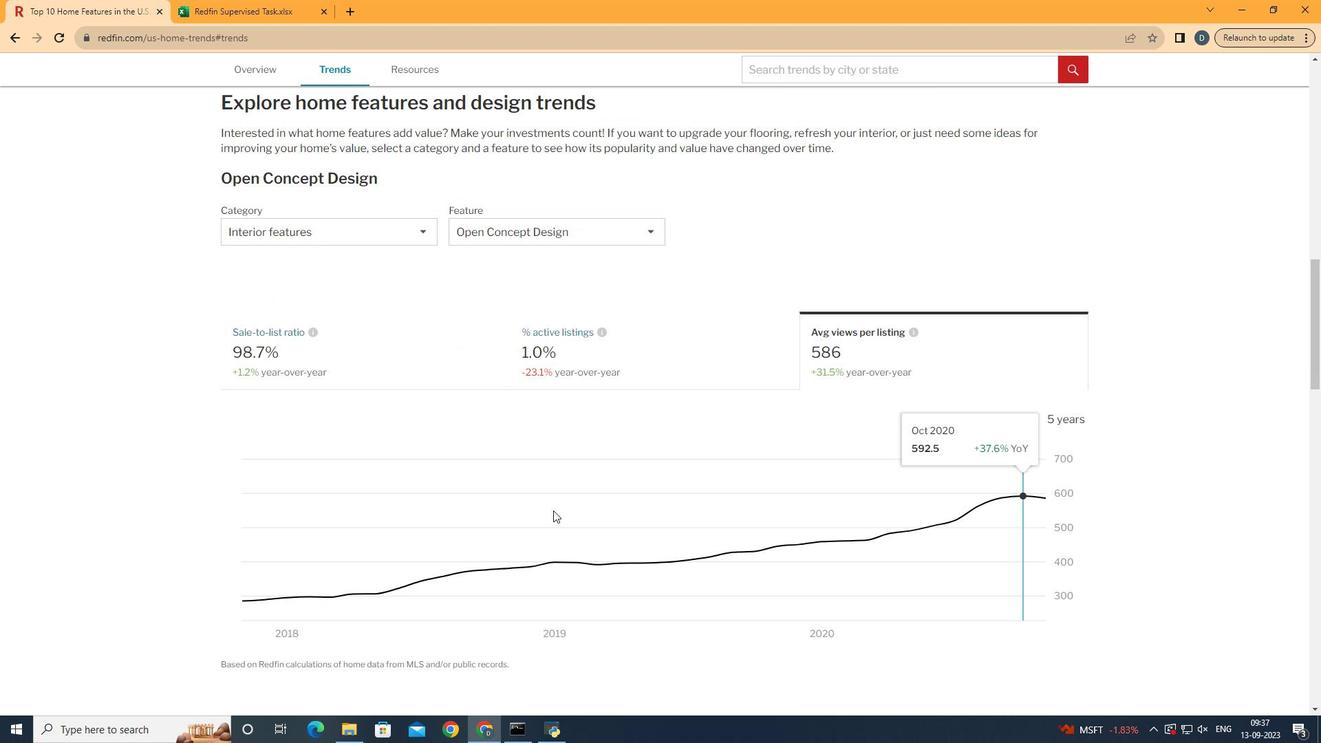 
Action: Mouse scrolled (1014, 543) with delta (0, 0)
Screenshot: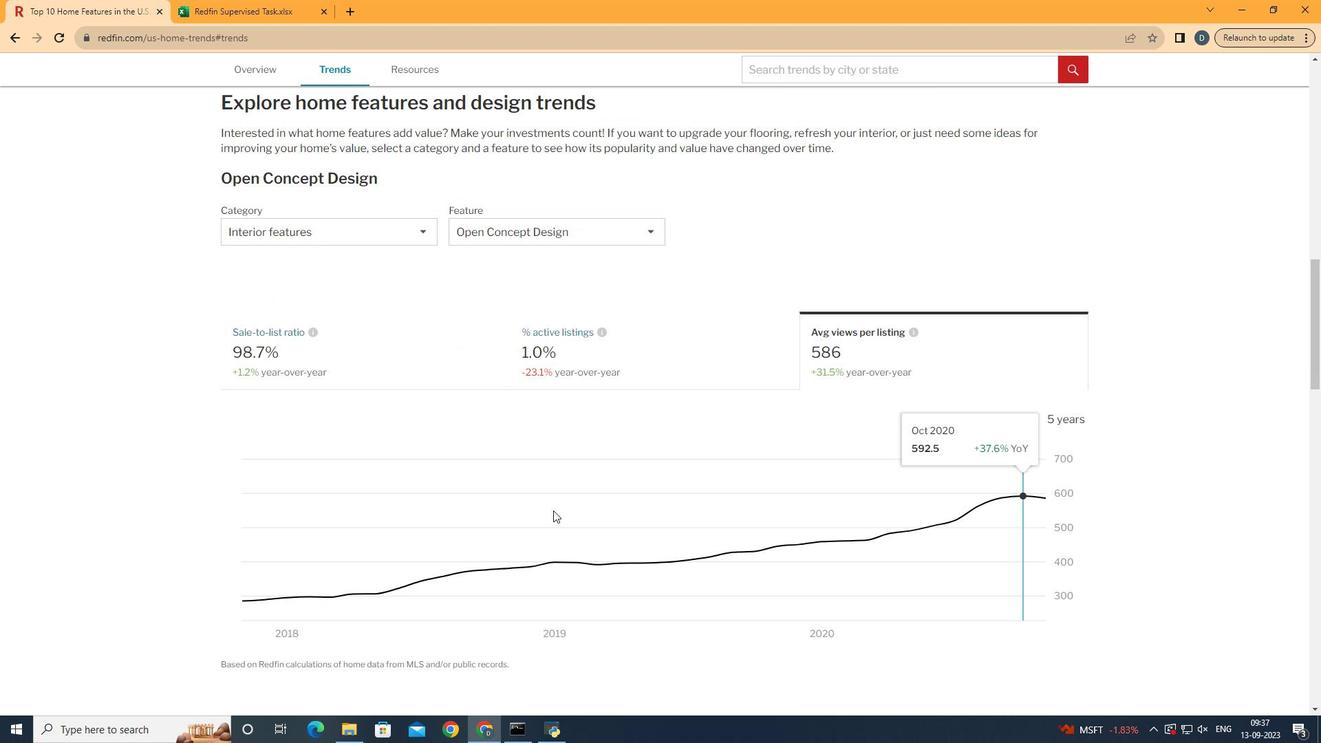 
Action: Mouse scrolled (1014, 543) with delta (0, 0)
Screenshot: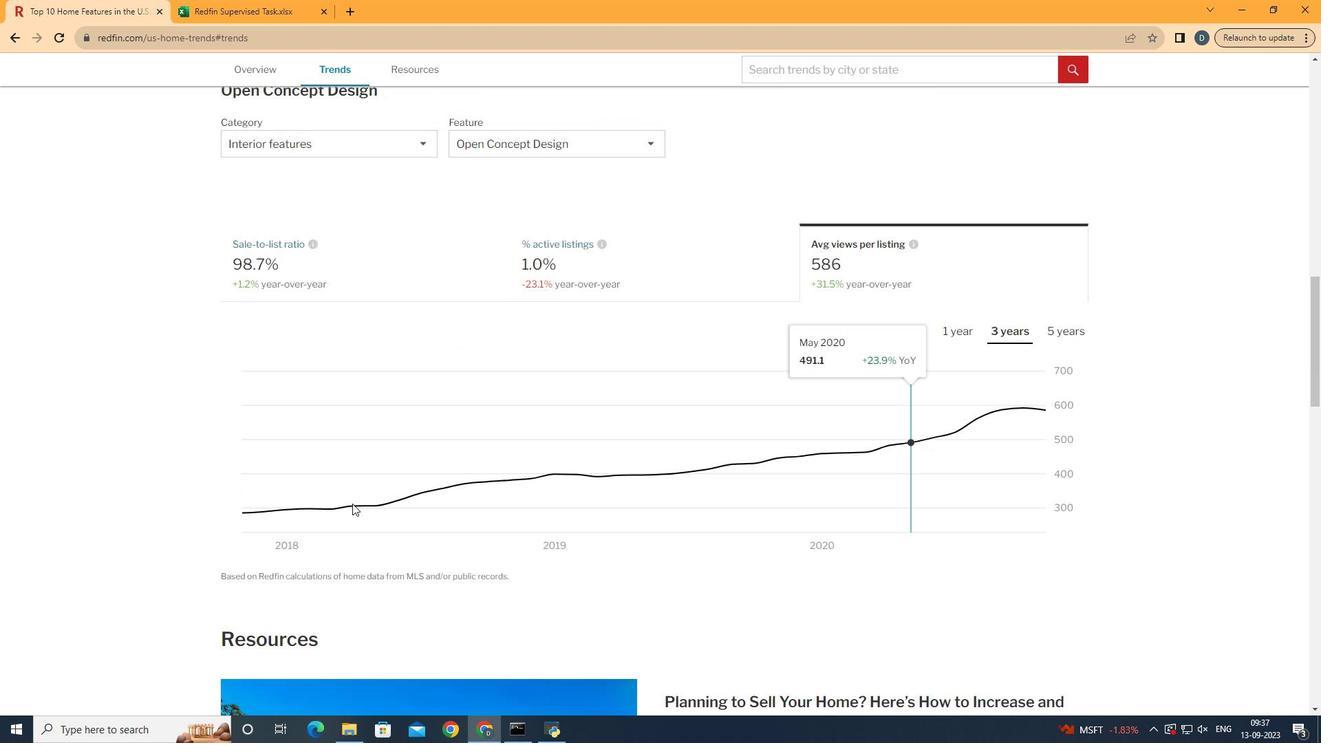 
Action: Mouse moved to (1011, 464)
Screenshot: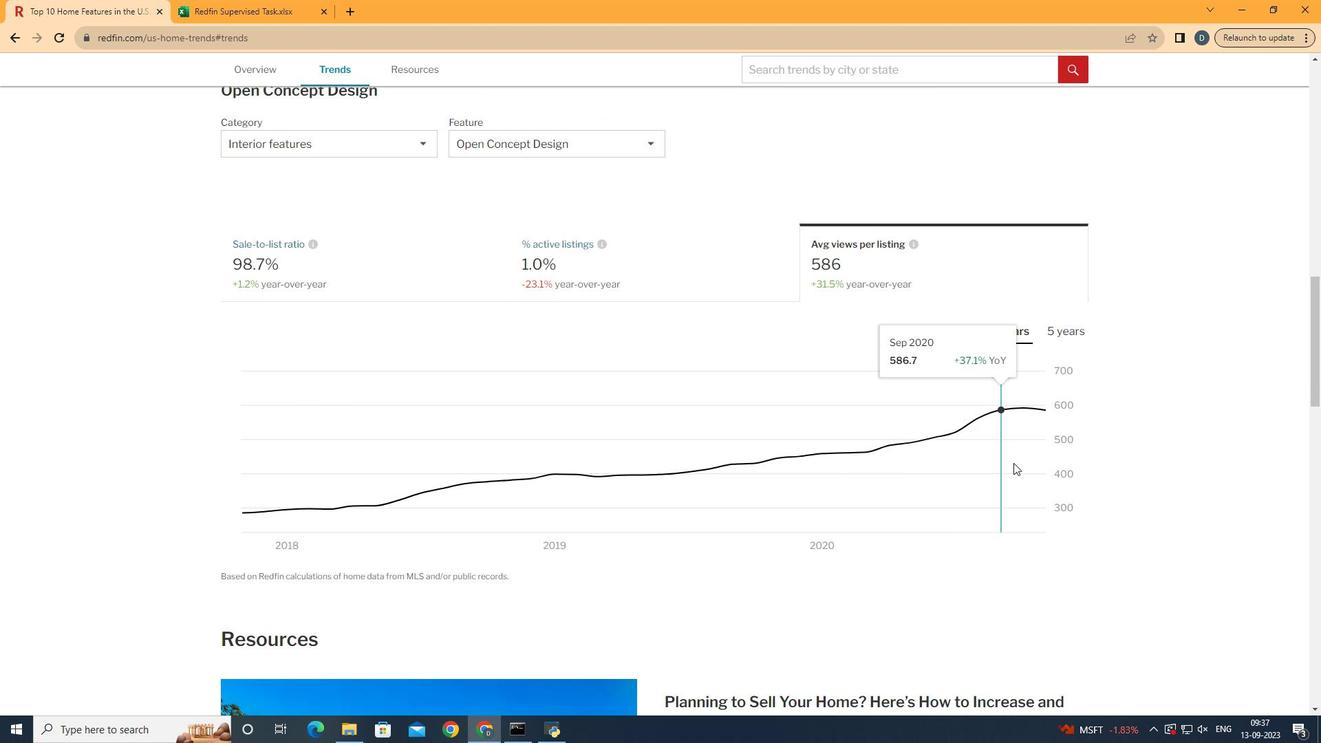 
